 Task: Look for space in Pedro II, Brazil from 5th September, 2023 to 13th September, 2023 for 6 adults in price range Rs.15000 to Rs.20000. Place can be entire place with 3 bedrooms having 3 beds and 3 bathrooms. Property type can be house, flat, guest house. Booking option can be shelf check-in. Required host language is Spanish.
Action: Mouse moved to (421, 85)
Screenshot: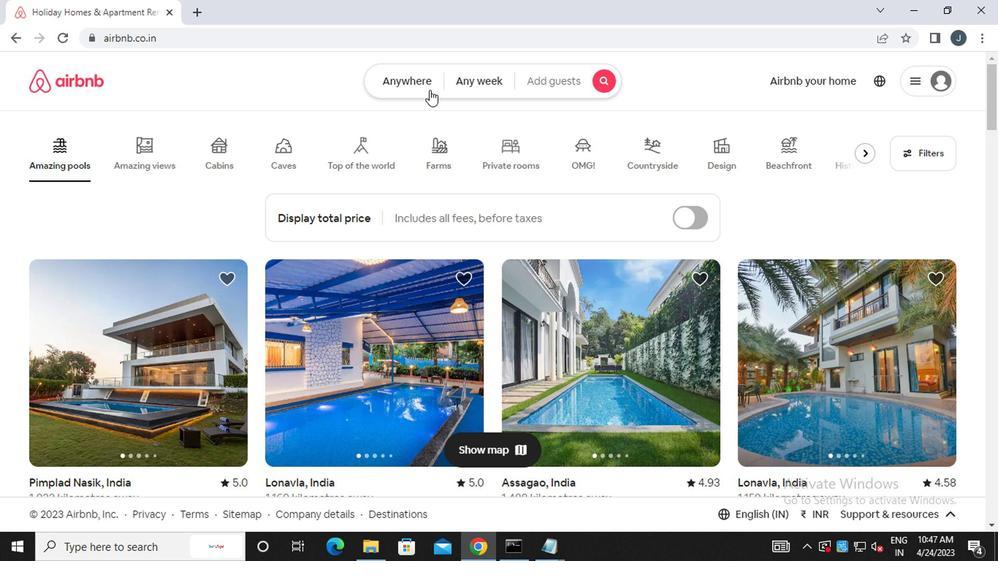 
Action: Mouse pressed left at (421, 85)
Screenshot: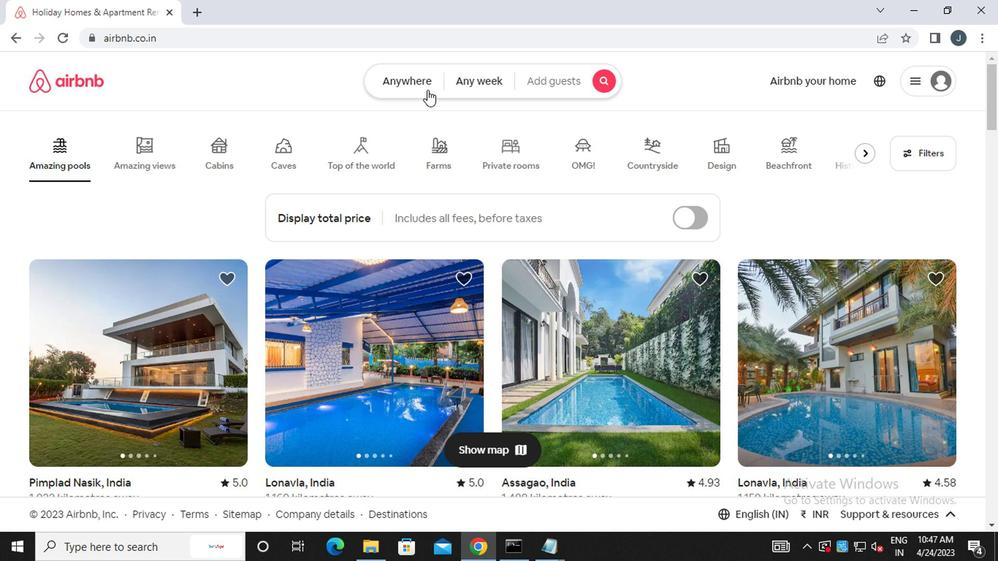
Action: Mouse moved to (297, 139)
Screenshot: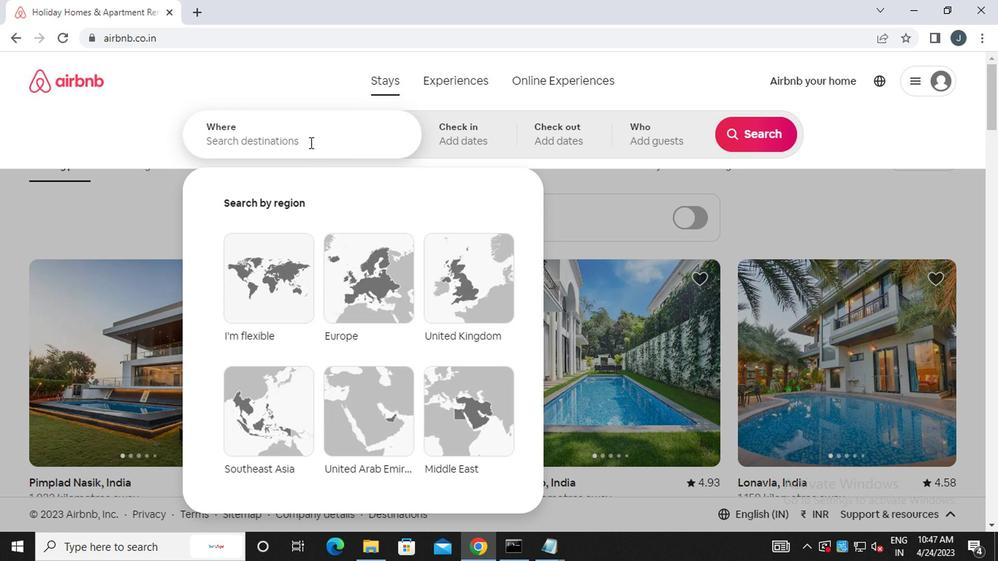 
Action: Mouse pressed left at (297, 139)
Screenshot: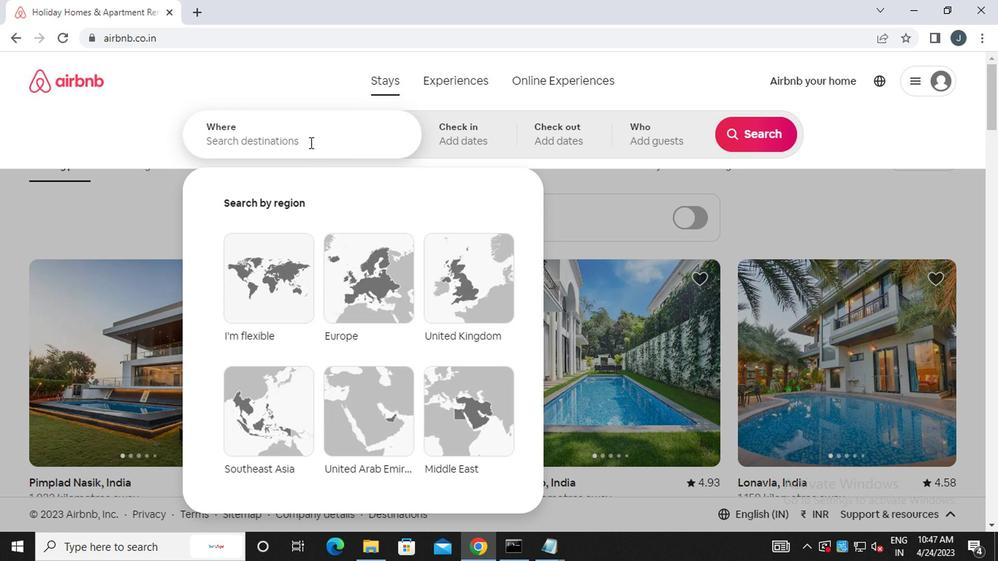 
Action: Mouse moved to (297, 139)
Screenshot: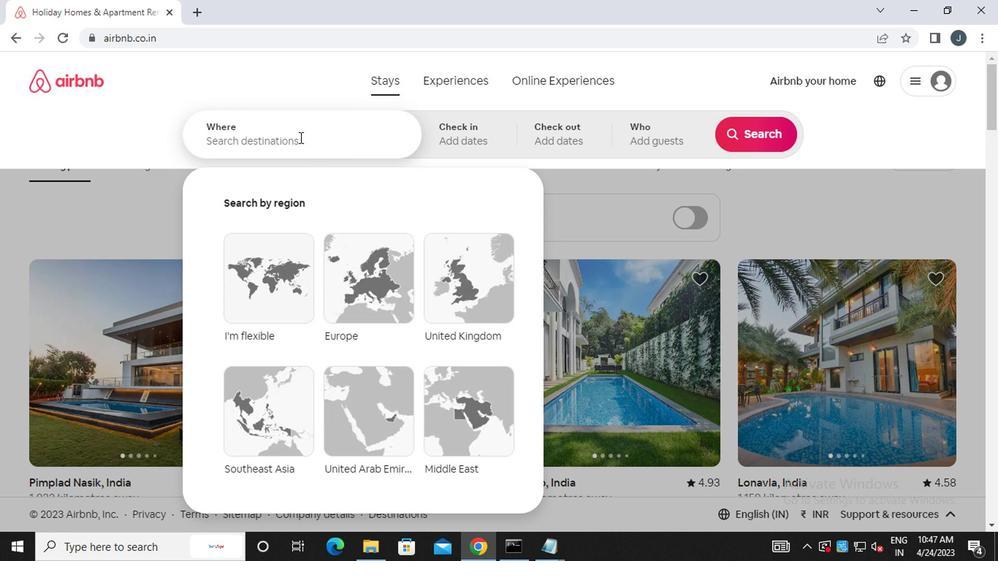 
Action: Key pressed p<Key.caps_lock>edro<Key.space>ii,<Key.space><Key.caps_lock>b<Key.caps_lock>razil
Screenshot: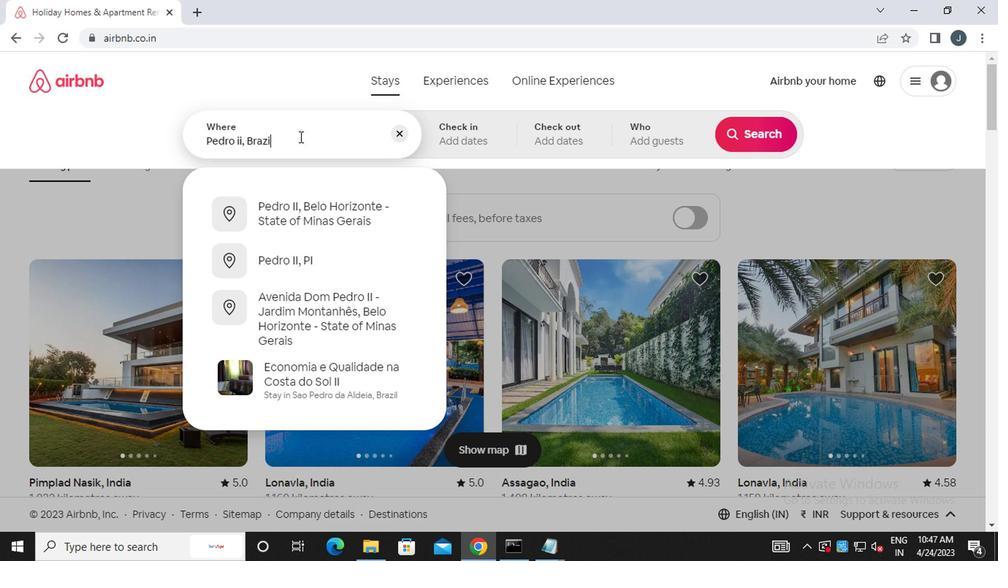 
Action: Mouse moved to (464, 139)
Screenshot: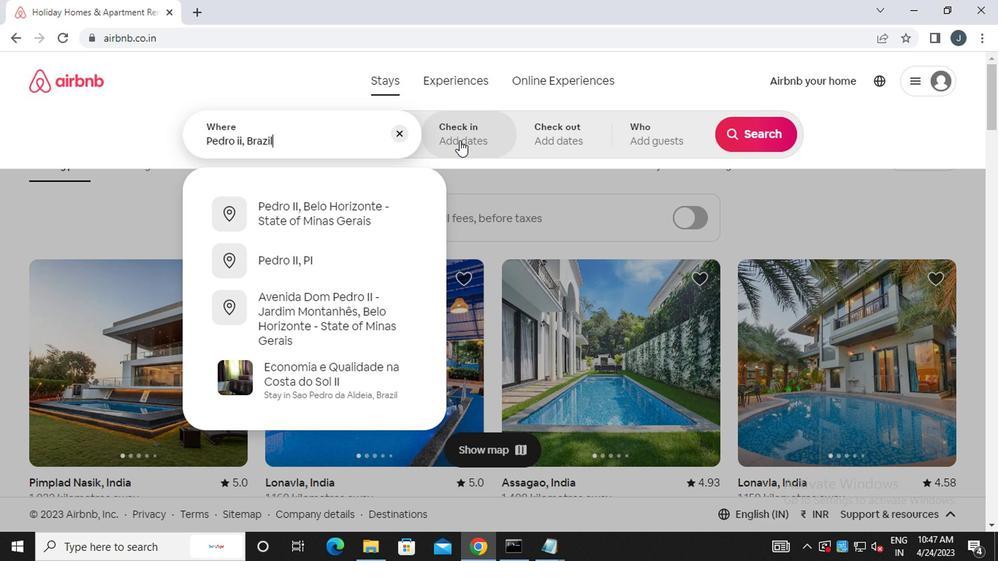 
Action: Mouse pressed left at (464, 139)
Screenshot: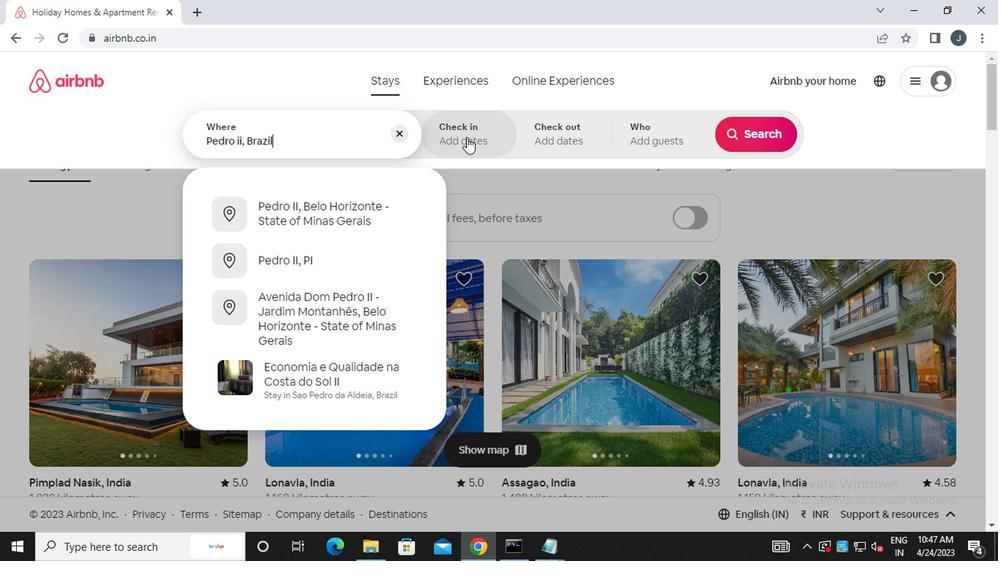 
Action: Mouse moved to (752, 250)
Screenshot: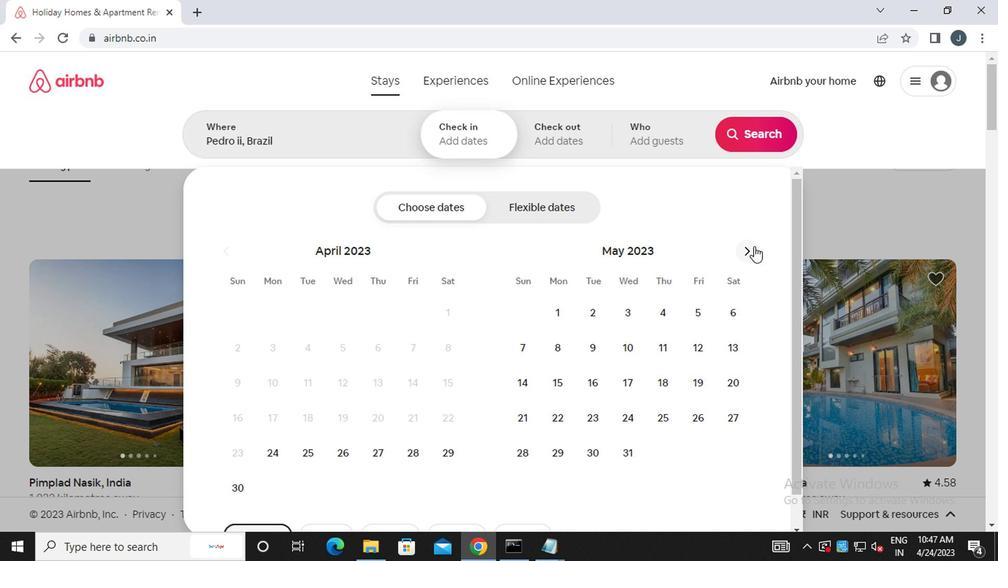 
Action: Mouse pressed left at (752, 250)
Screenshot: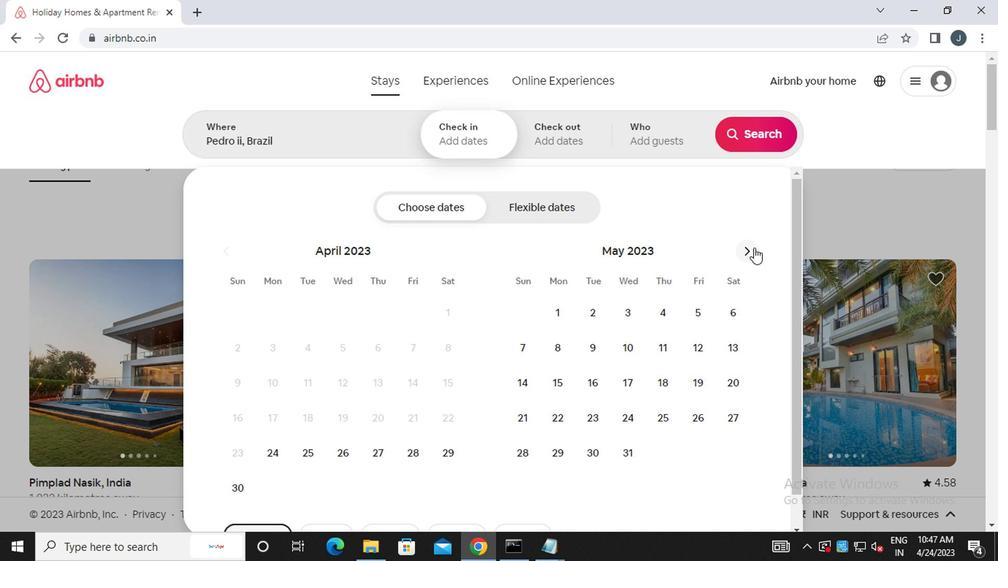 
Action: Mouse pressed left at (752, 250)
Screenshot: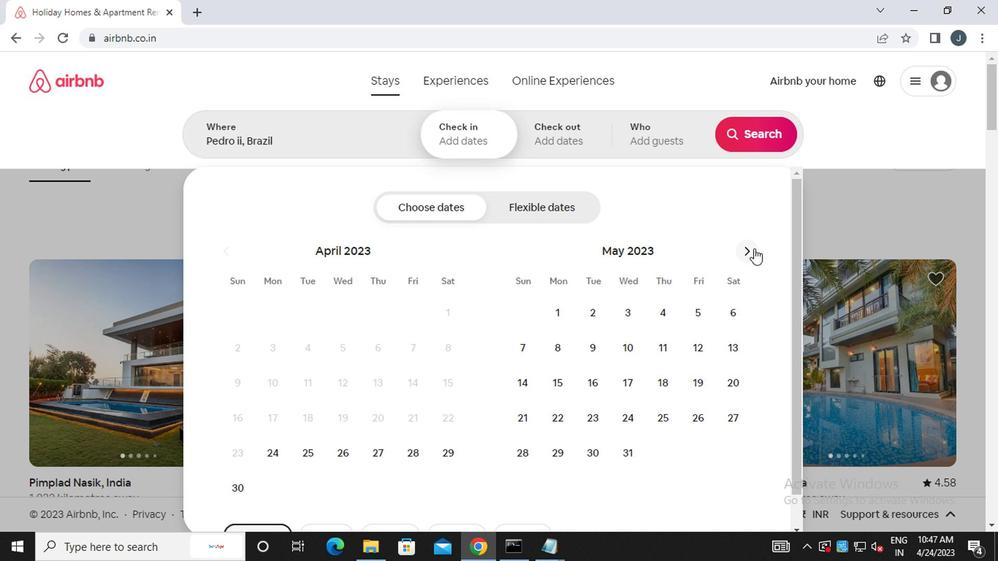 
Action: Mouse pressed left at (752, 250)
Screenshot: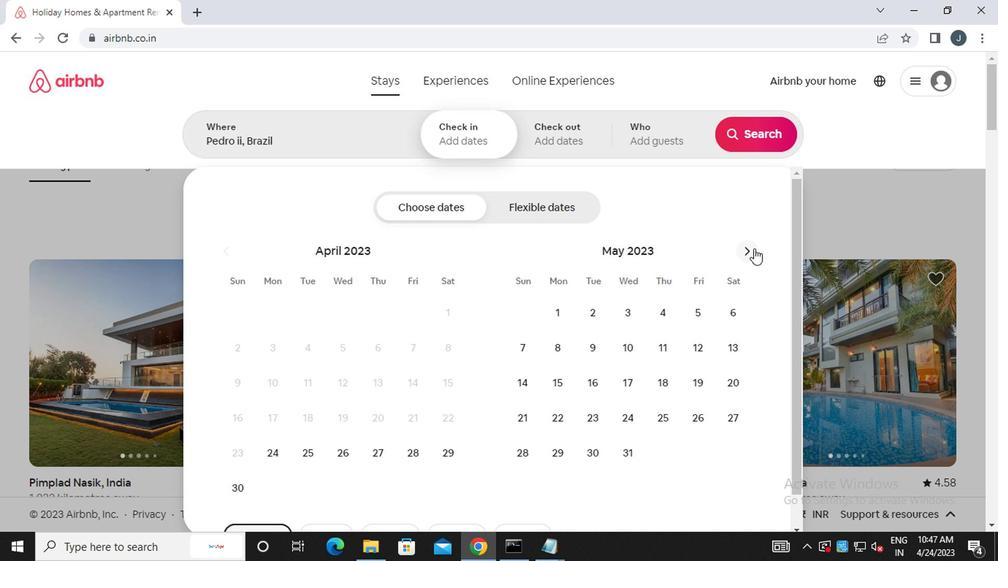 
Action: Mouse pressed left at (752, 250)
Screenshot: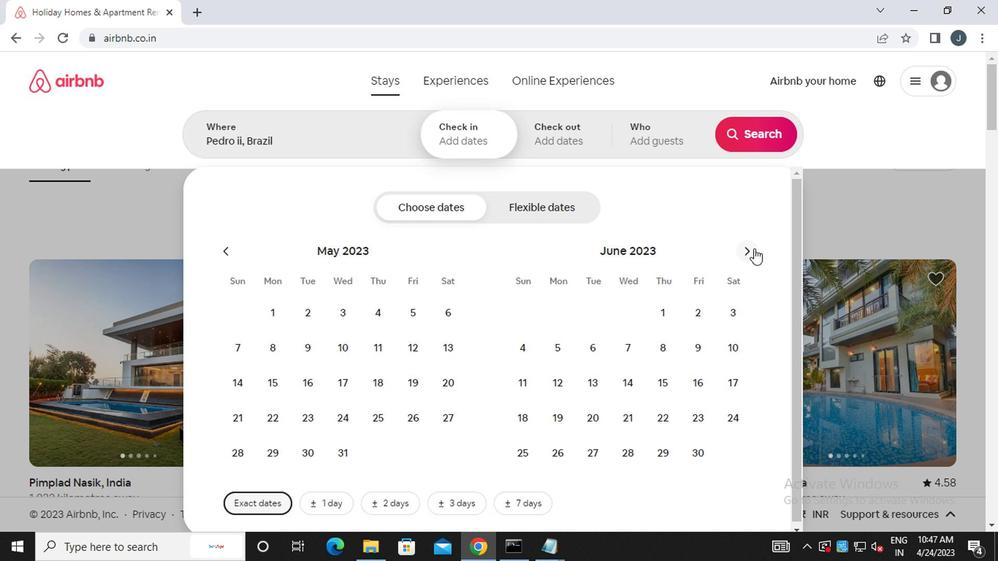 
Action: Mouse pressed left at (752, 250)
Screenshot: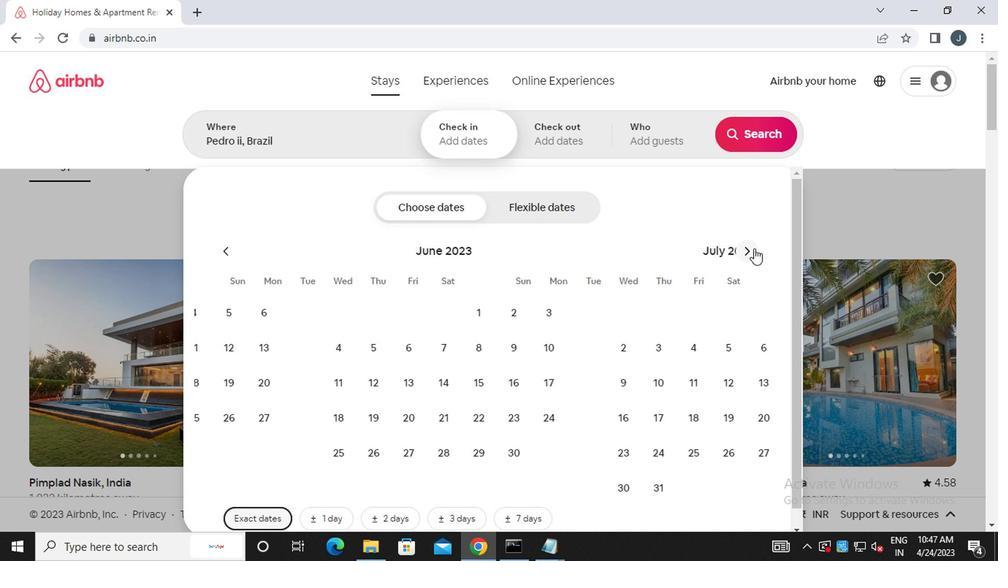 
Action: Mouse pressed left at (752, 250)
Screenshot: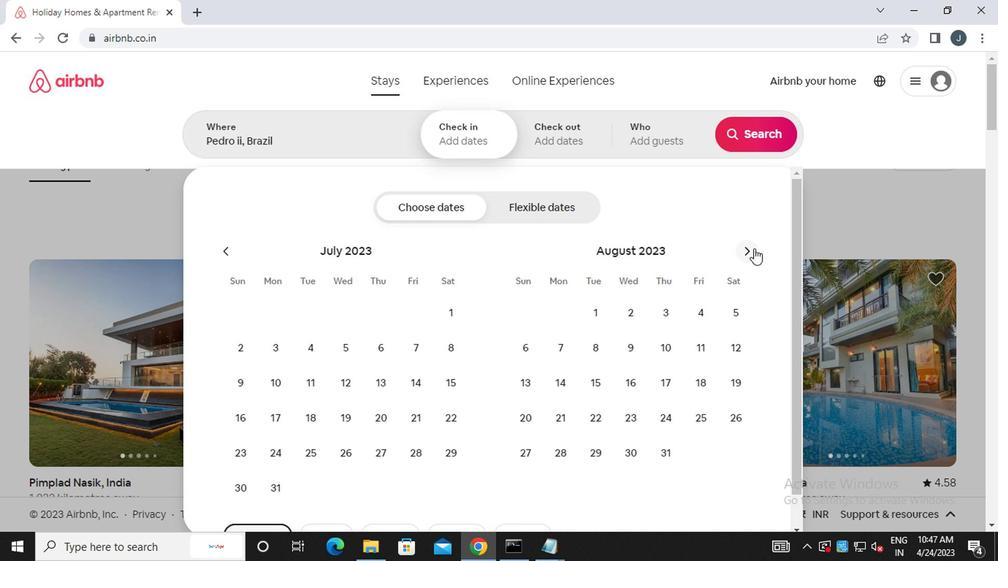 
Action: Mouse moved to (583, 351)
Screenshot: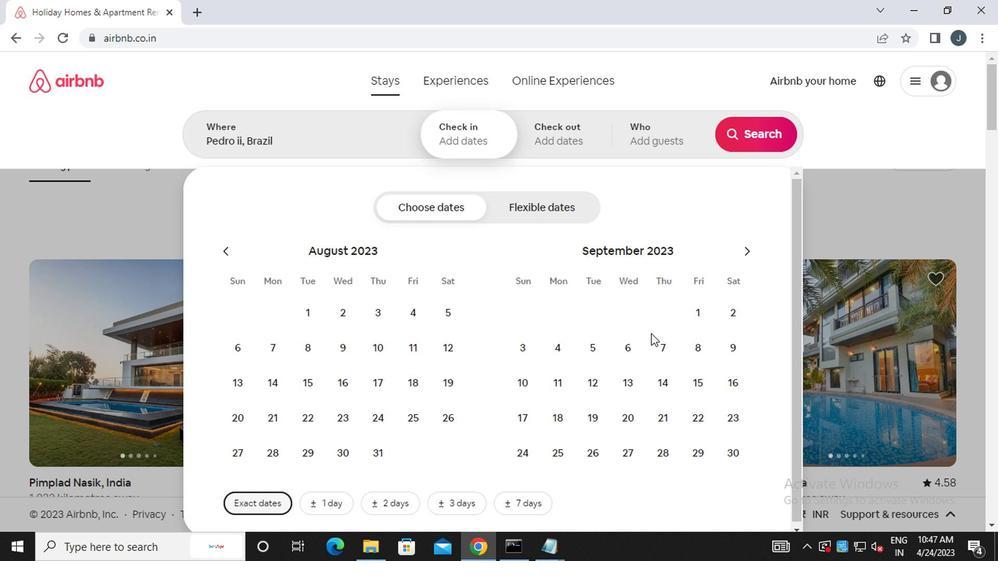 
Action: Mouse pressed left at (583, 351)
Screenshot: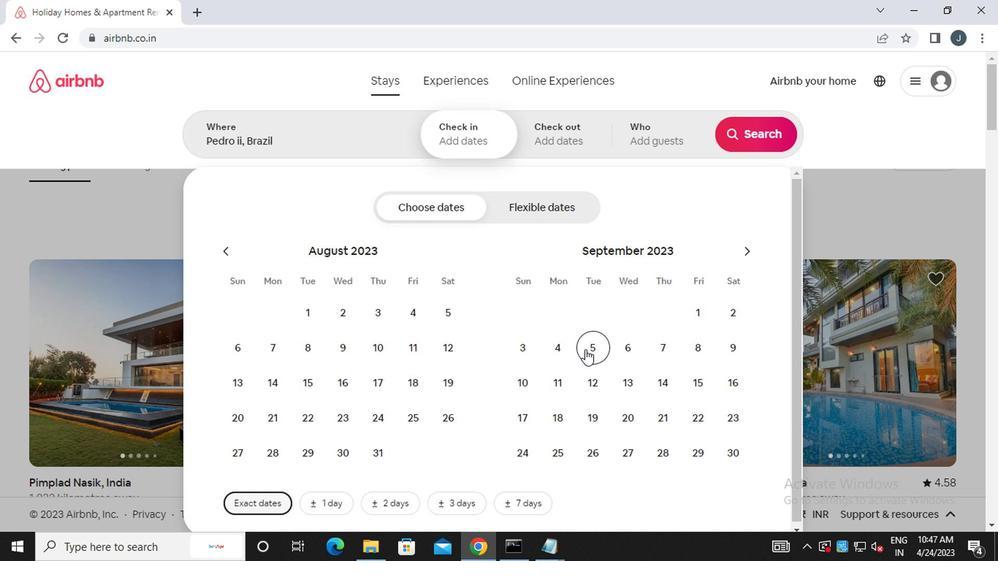 
Action: Mouse moved to (624, 376)
Screenshot: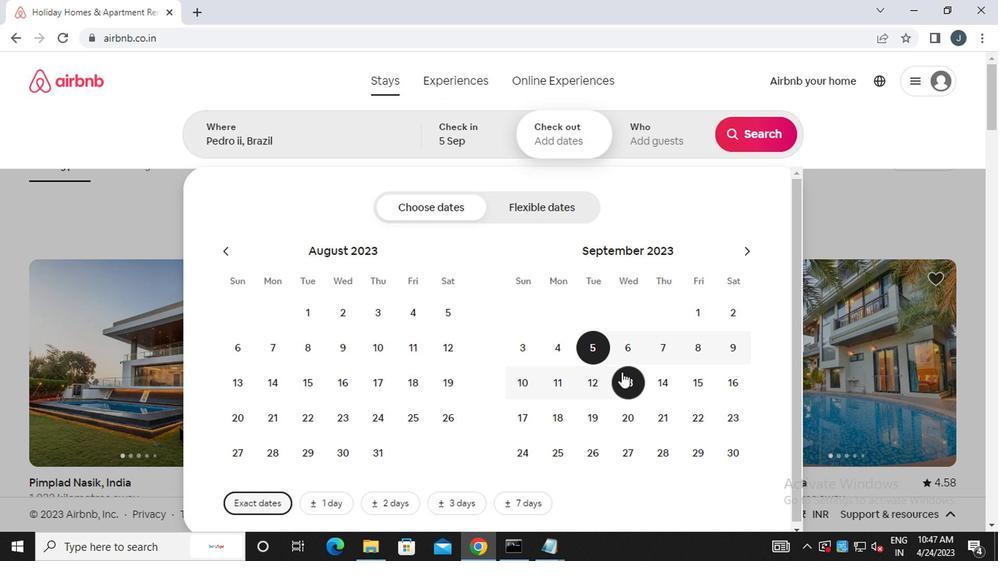 
Action: Mouse pressed left at (624, 376)
Screenshot: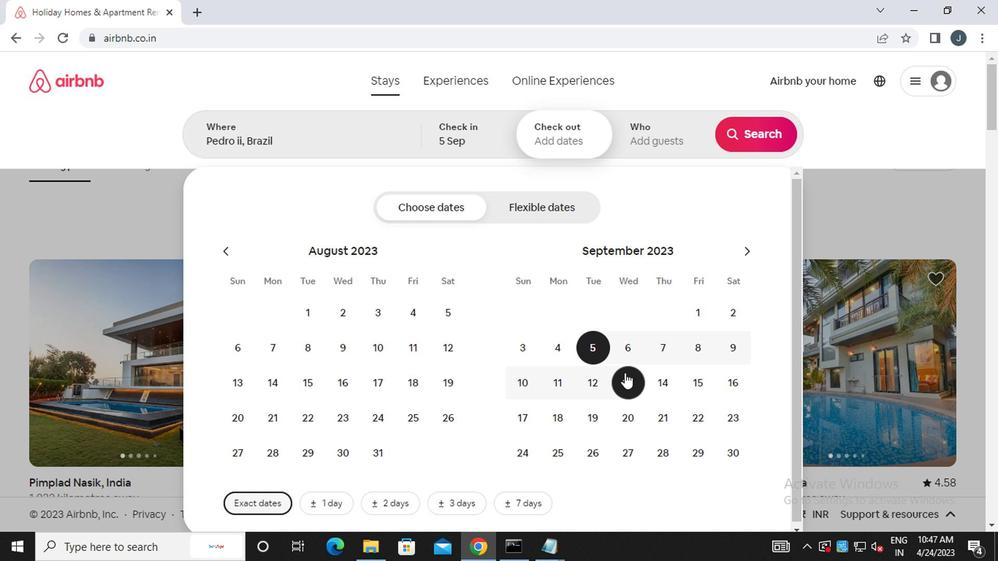 
Action: Mouse moved to (666, 138)
Screenshot: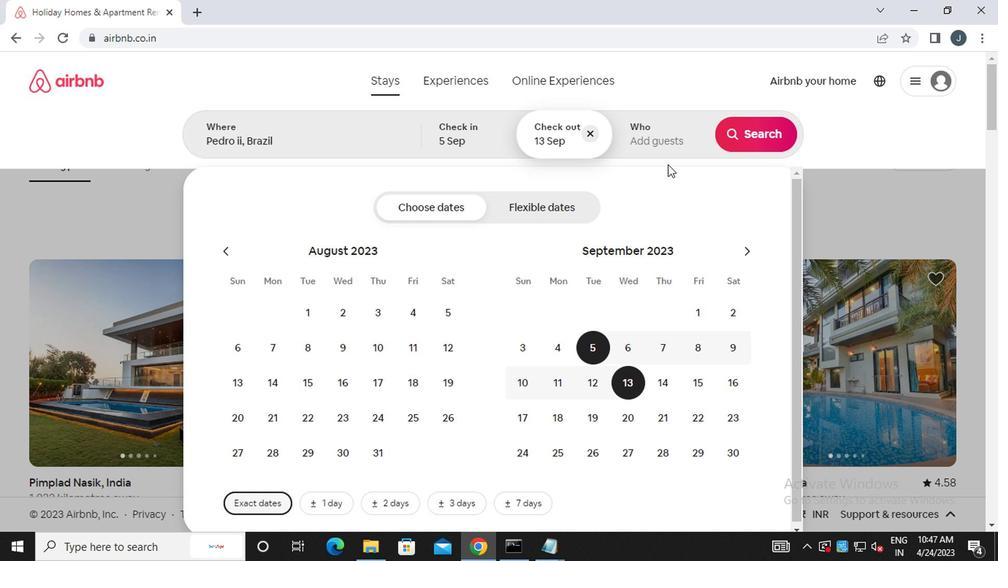 
Action: Mouse pressed left at (666, 138)
Screenshot: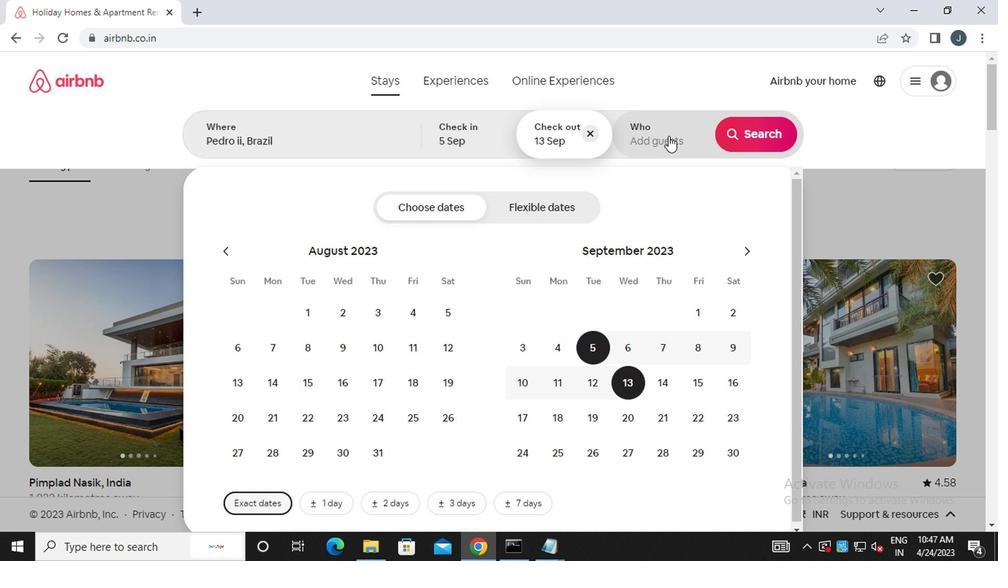 
Action: Mouse moved to (762, 215)
Screenshot: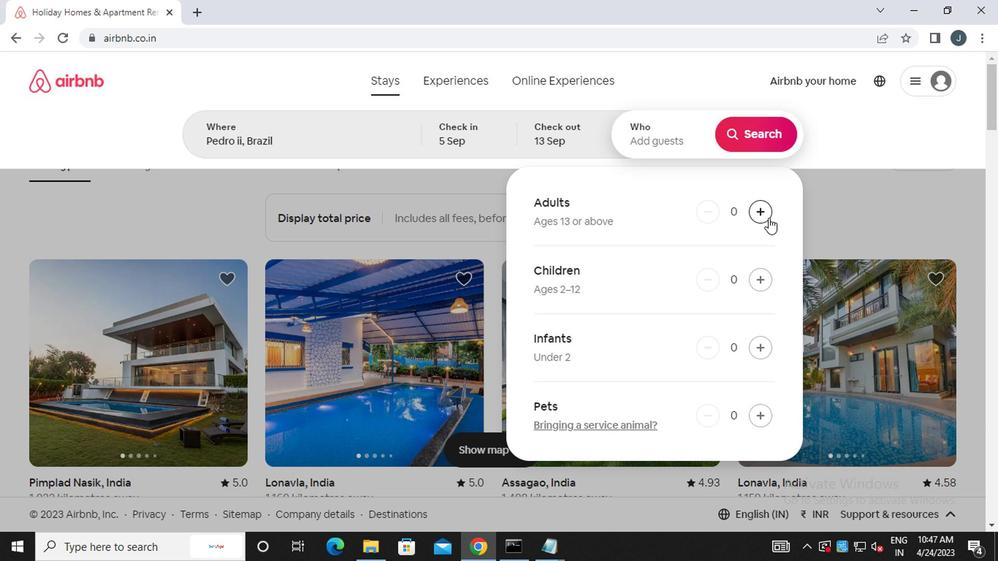 
Action: Mouse pressed left at (762, 215)
Screenshot: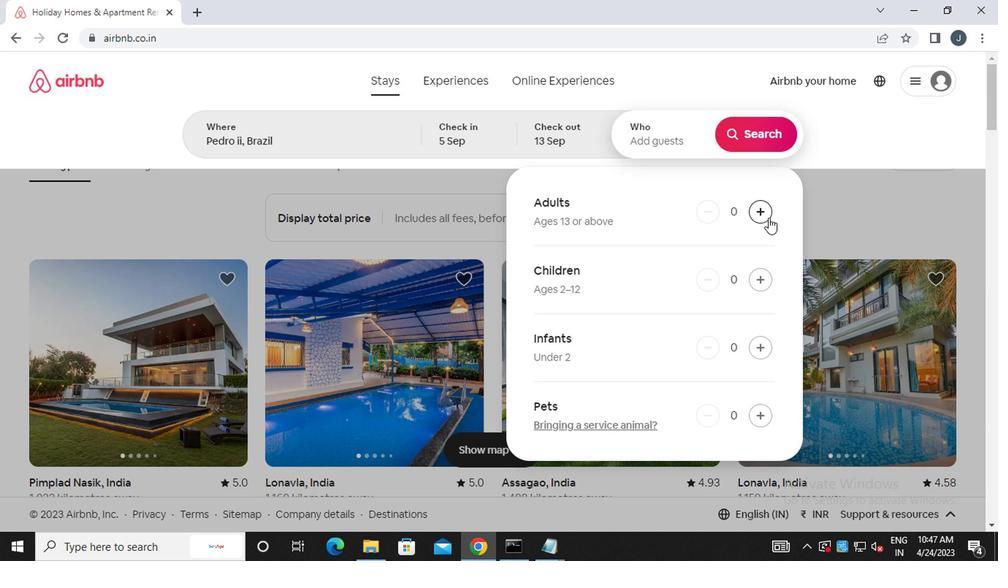 
Action: Mouse moved to (763, 215)
Screenshot: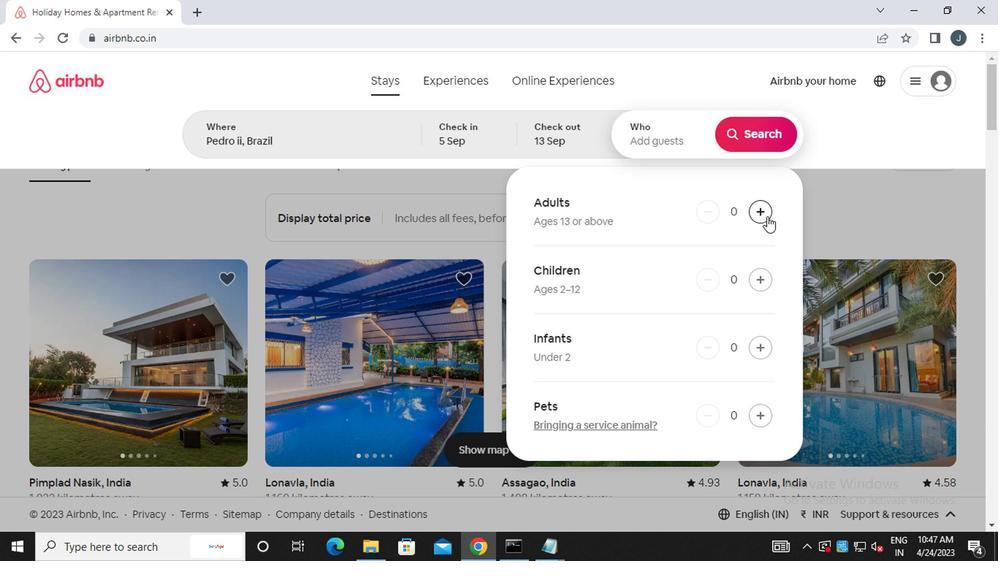 
Action: Mouse pressed left at (763, 215)
Screenshot: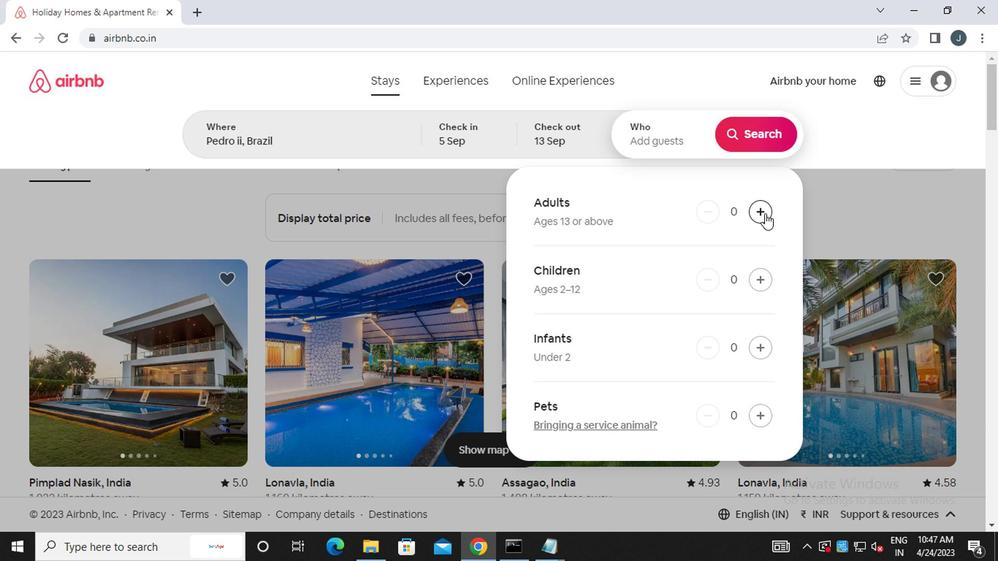 
Action: Mouse pressed left at (763, 215)
Screenshot: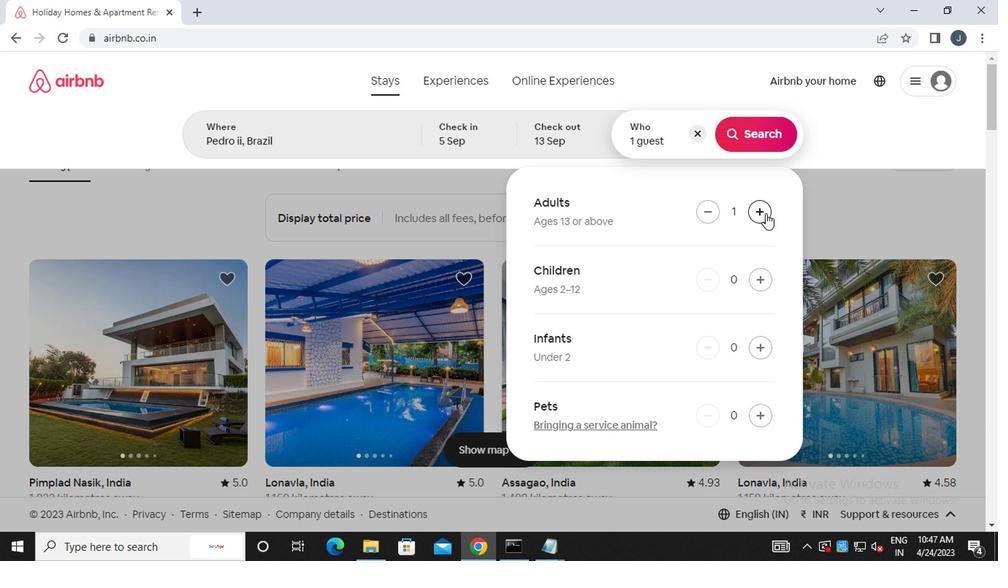 
Action: Mouse moved to (763, 215)
Screenshot: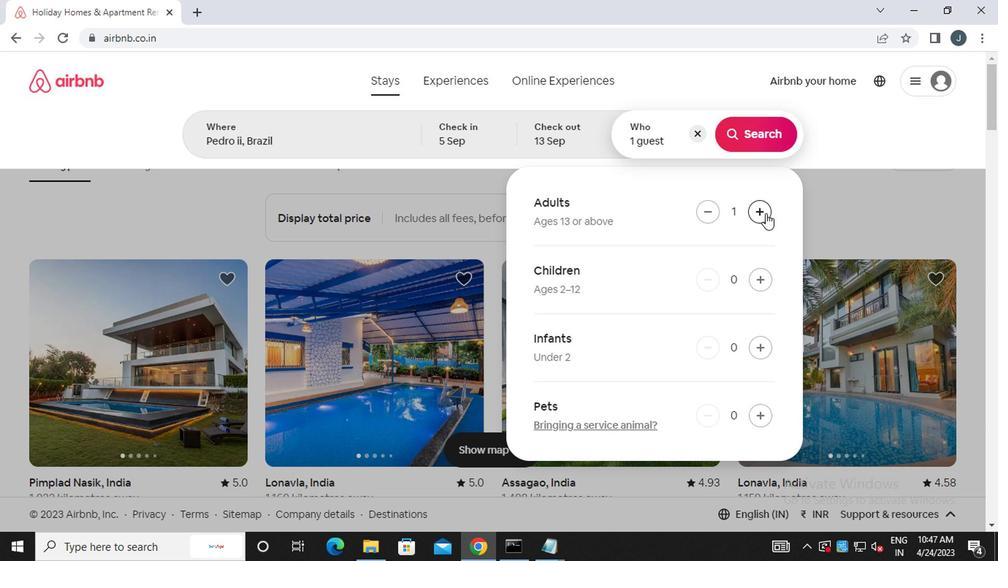 
Action: Mouse pressed left at (763, 215)
Screenshot: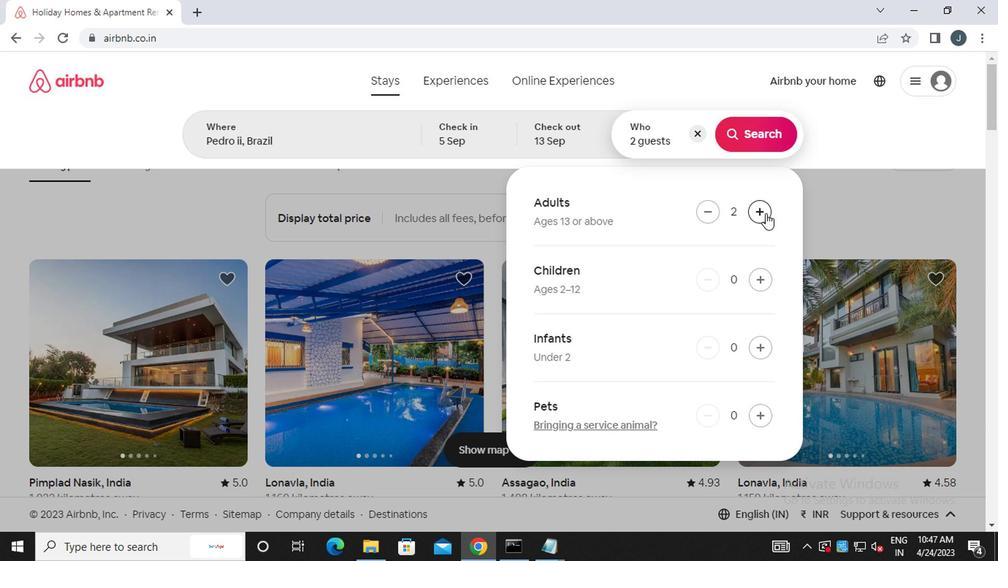 
Action: Mouse pressed left at (763, 215)
Screenshot: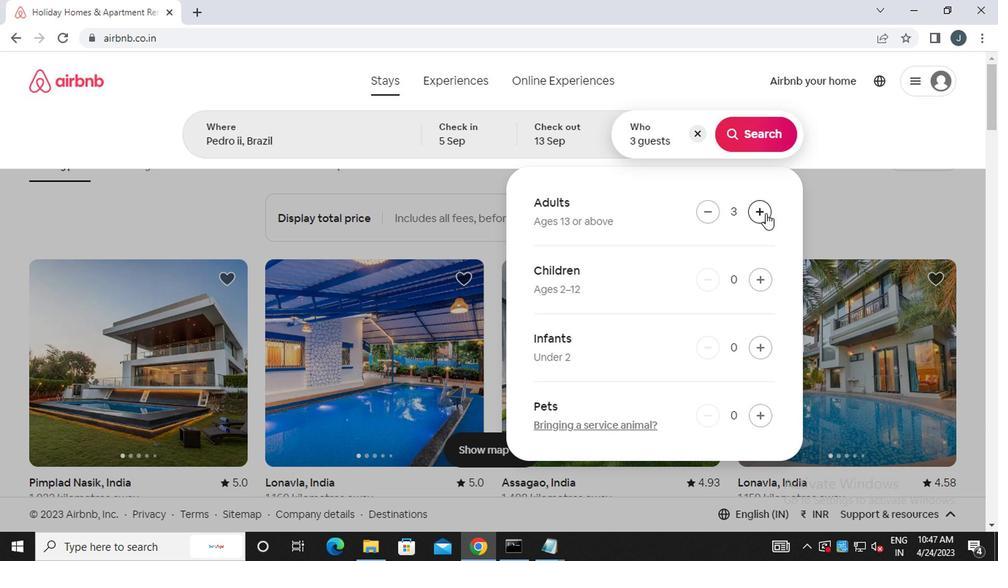 
Action: Mouse pressed left at (763, 215)
Screenshot: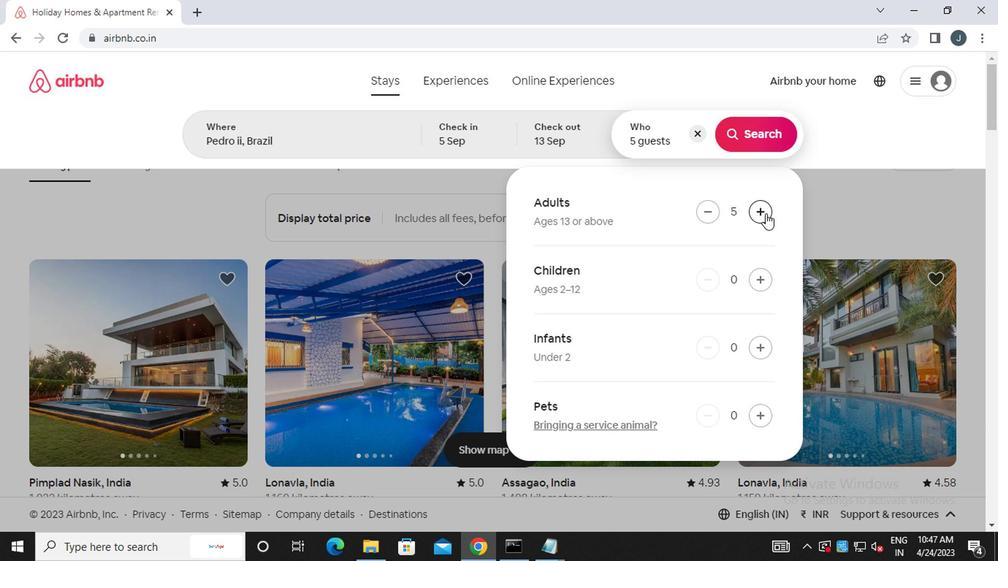 
Action: Mouse moved to (764, 136)
Screenshot: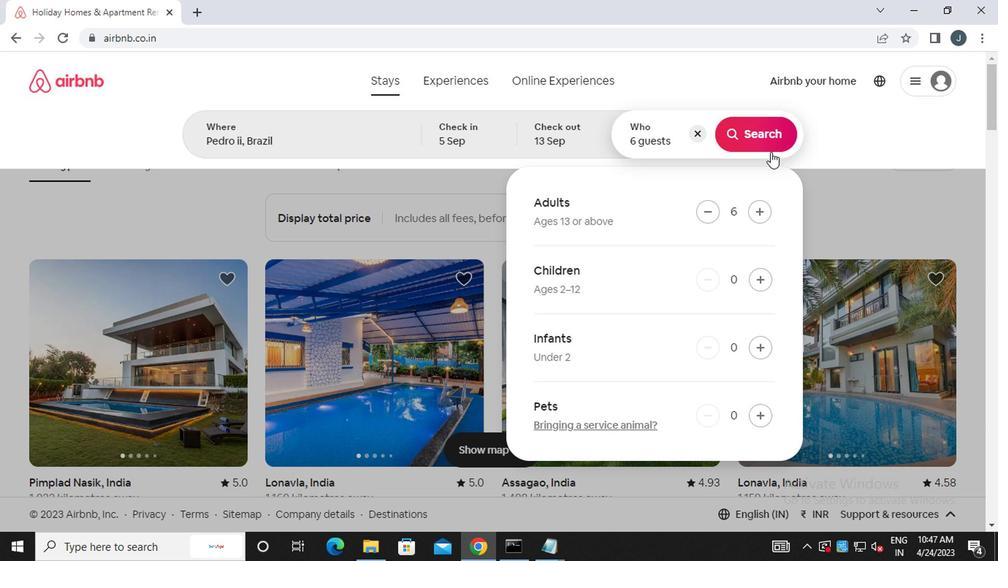 
Action: Mouse pressed left at (764, 136)
Screenshot: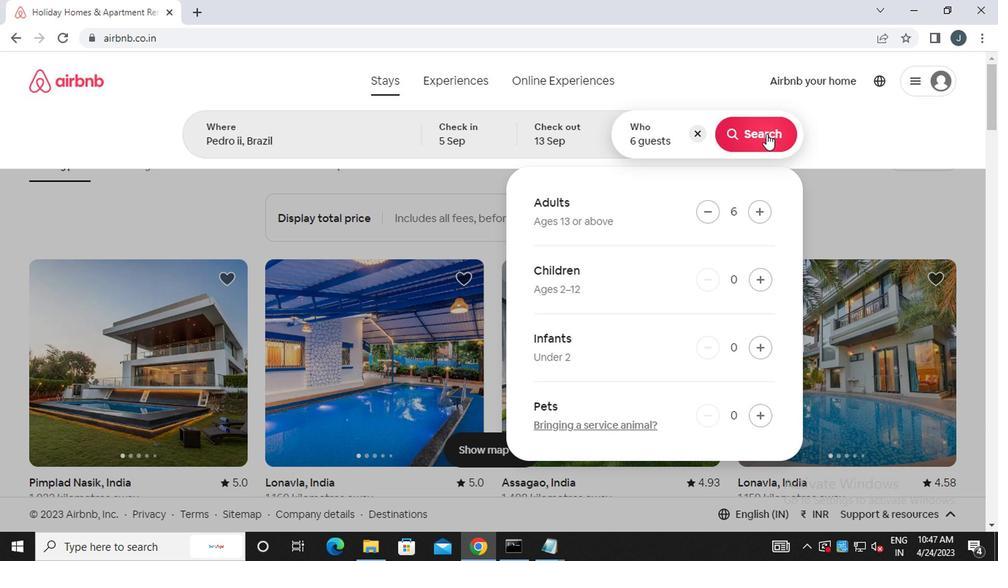 
Action: Mouse moved to (948, 133)
Screenshot: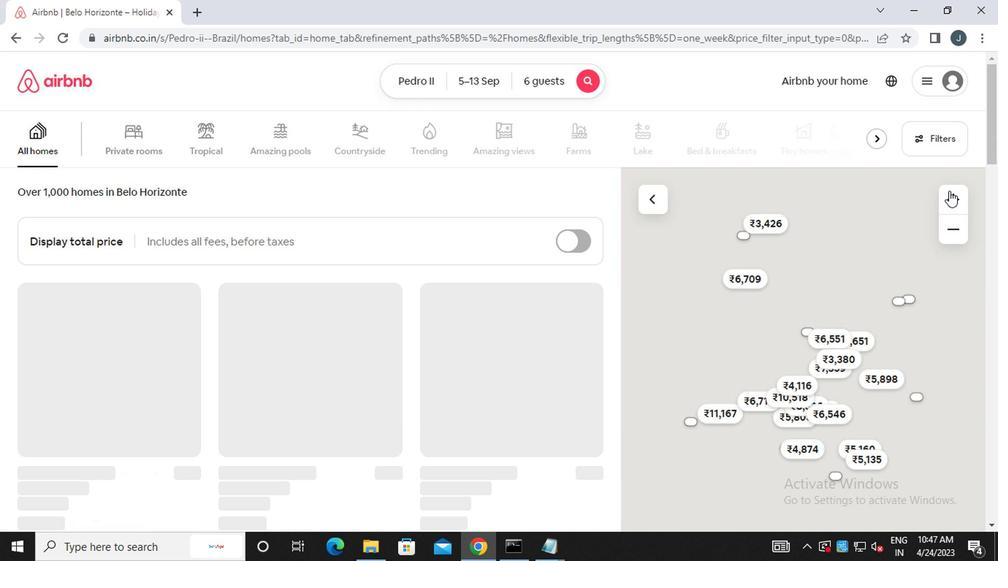 
Action: Mouse pressed left at (948, 133)
Screenshot: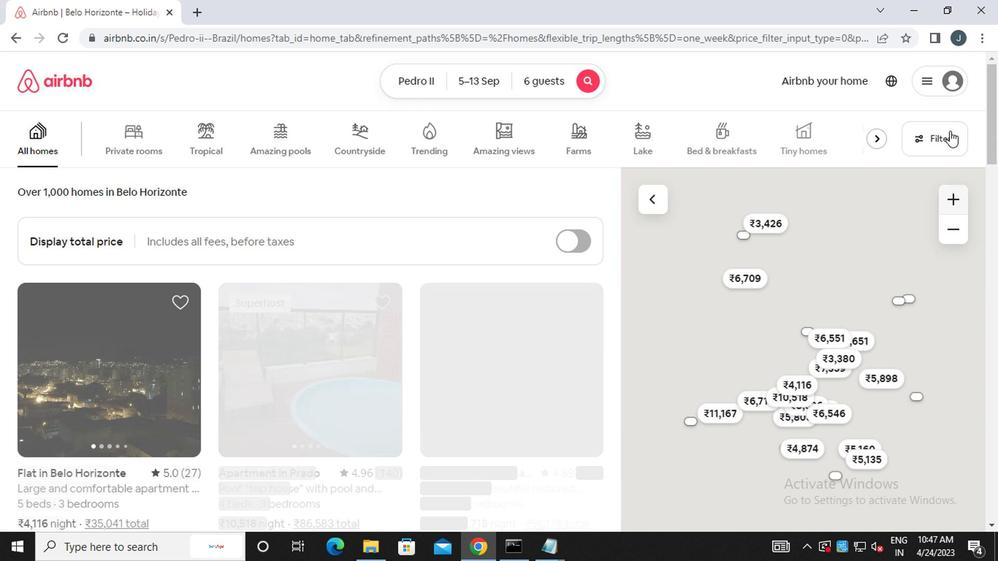 
Action: Mouse moved to (318, 328)
Screenshot: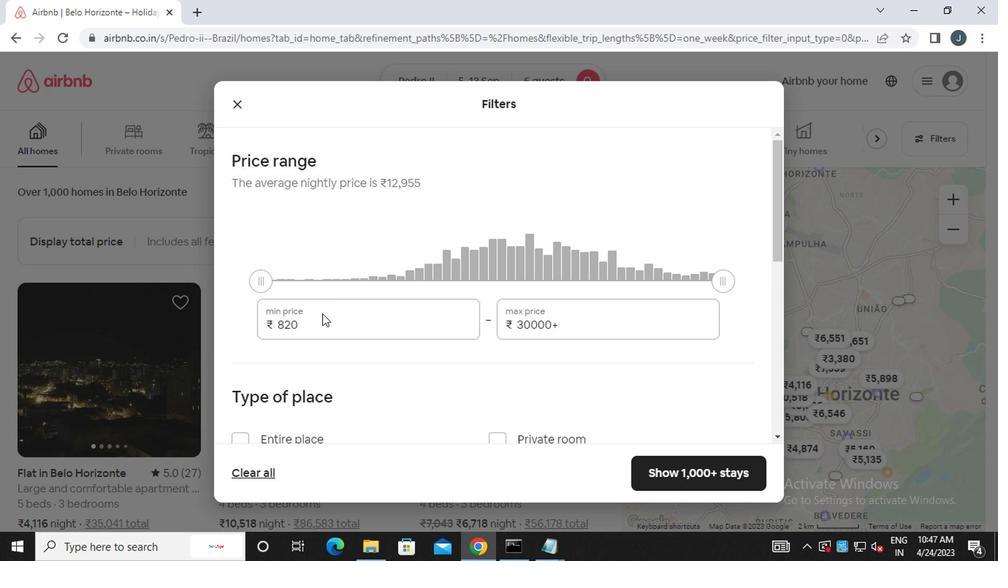 
Action: Mouse pressed left at (318, 328)
Screenshot: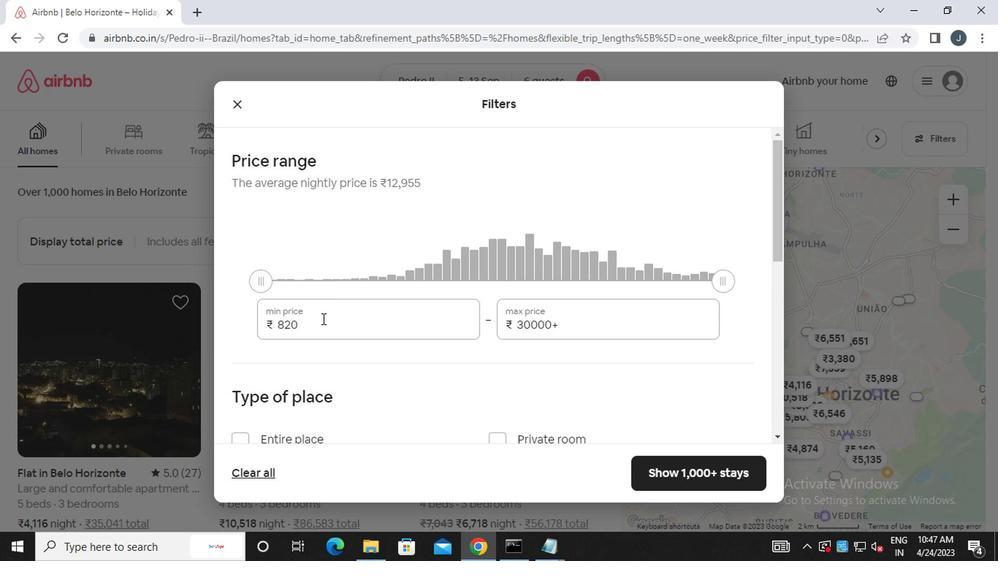 
Action: Mouse moved to (314, 323)
Screenshot: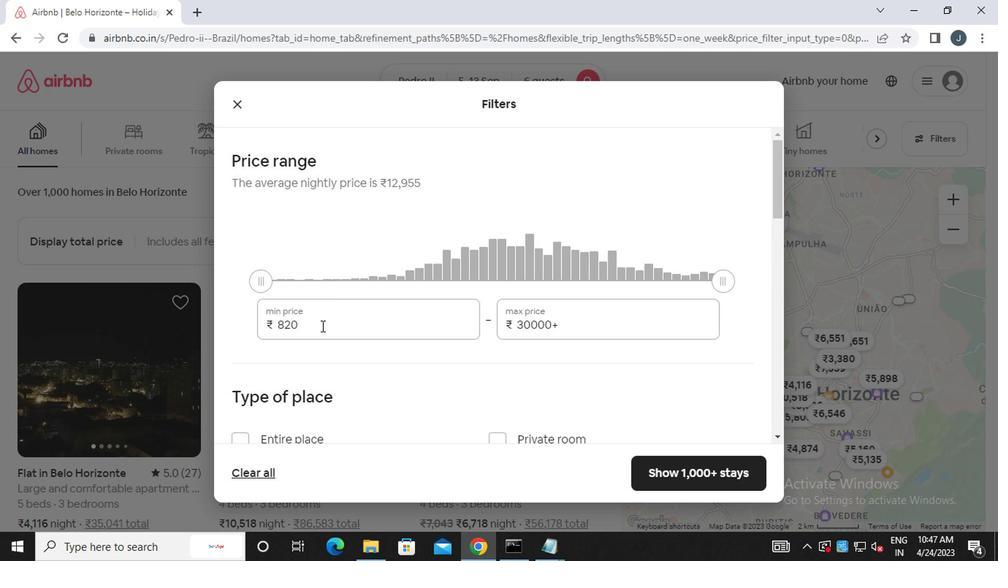 
Action: Key pressed <Key.backspace><Key.backspace><Key.backspace><<97>><<101>><<96>><<96>><<96>>
Screenshot: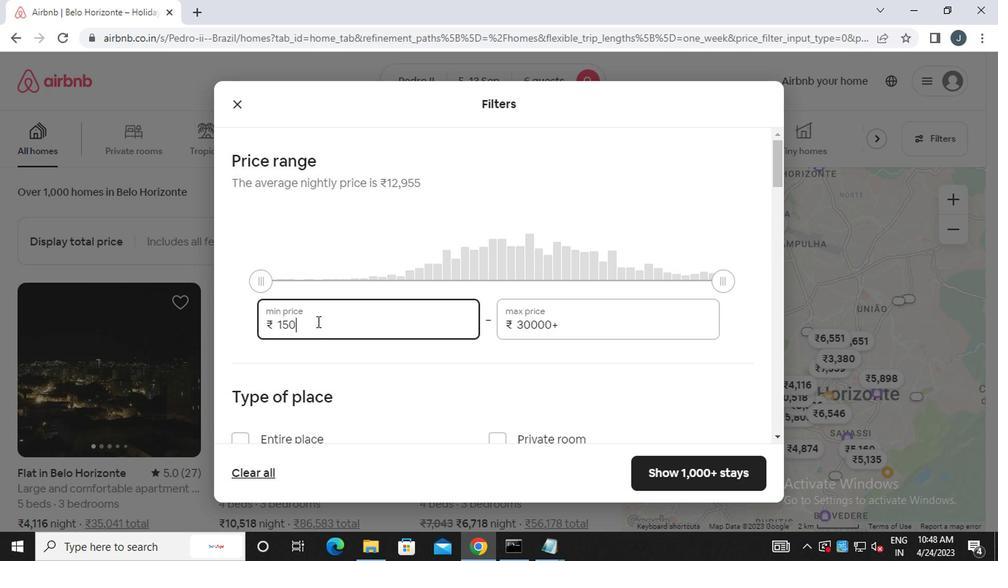 
Action: Mouse moved to (576, 328)
Screenshot: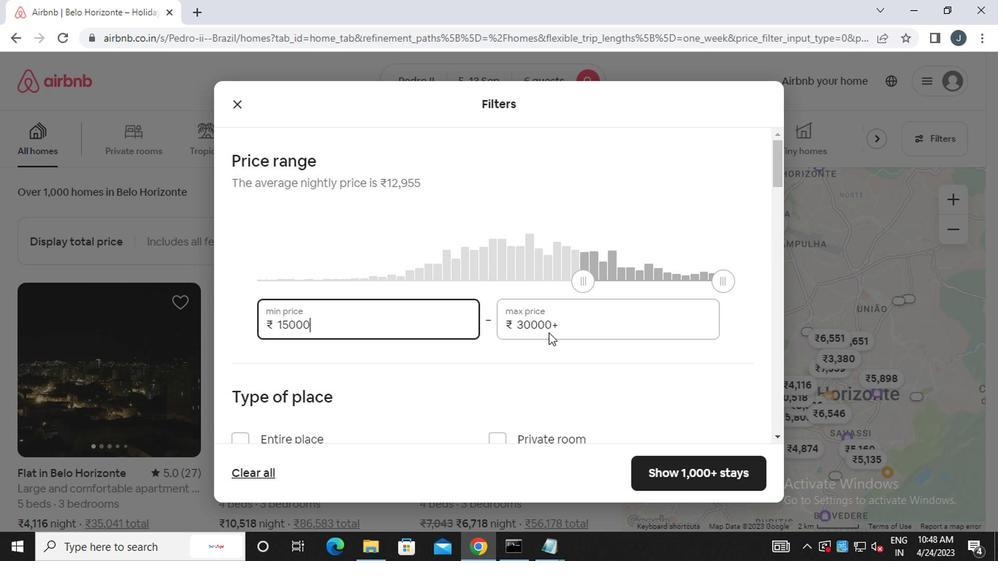 
Action: Mouse pressed left at (576, 328)
Screenshot: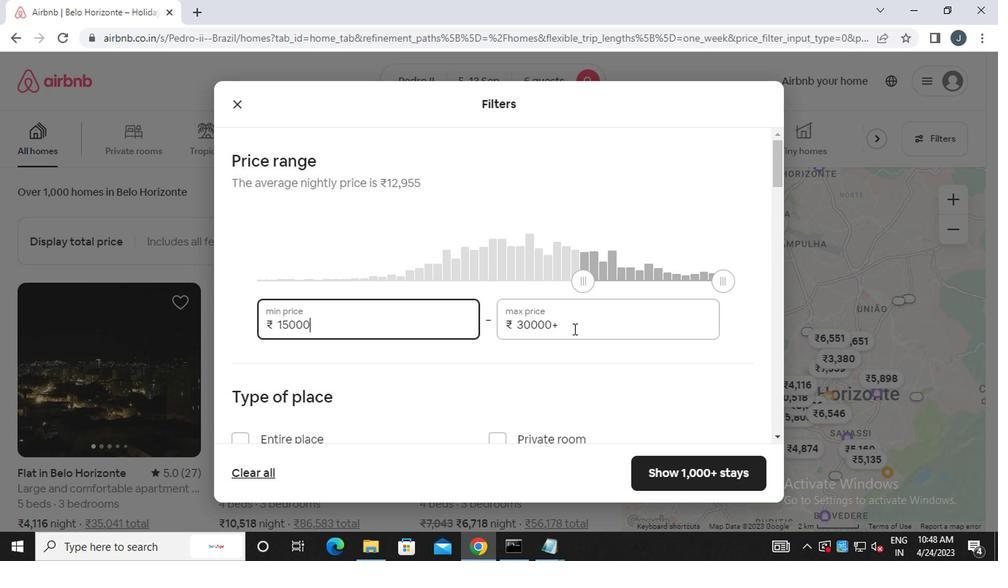 
Action: Mouse moved to (572, 328)
Screenshot: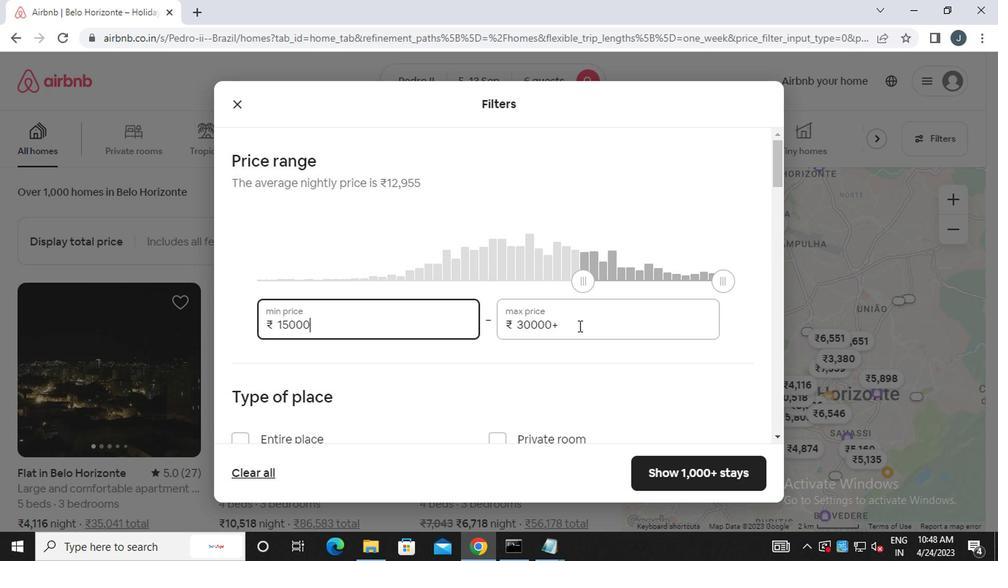 
Action: Key pressed <Key.backspace><Key.backspace><Key.backspace><Key.backspace><Key.backspace><Key.backspace><Key.backspace><Key.backspace><Key.backspace><Key.backspace><Key.backspace><Key.backspace><<98>><<96>><<96>><<96>><<96>>
Screenshot: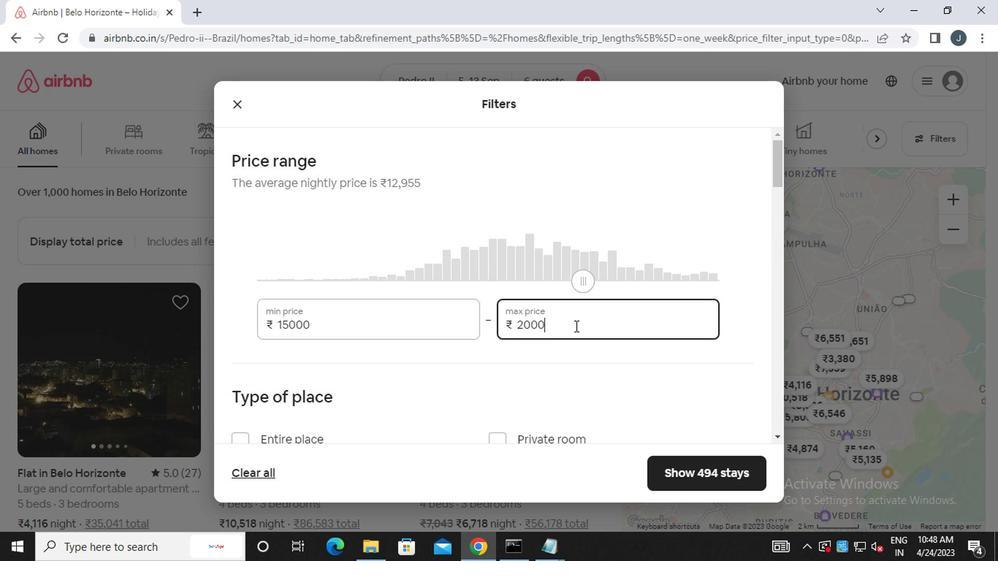 
Action: Mouse moved to (572, 338)
Screenshot: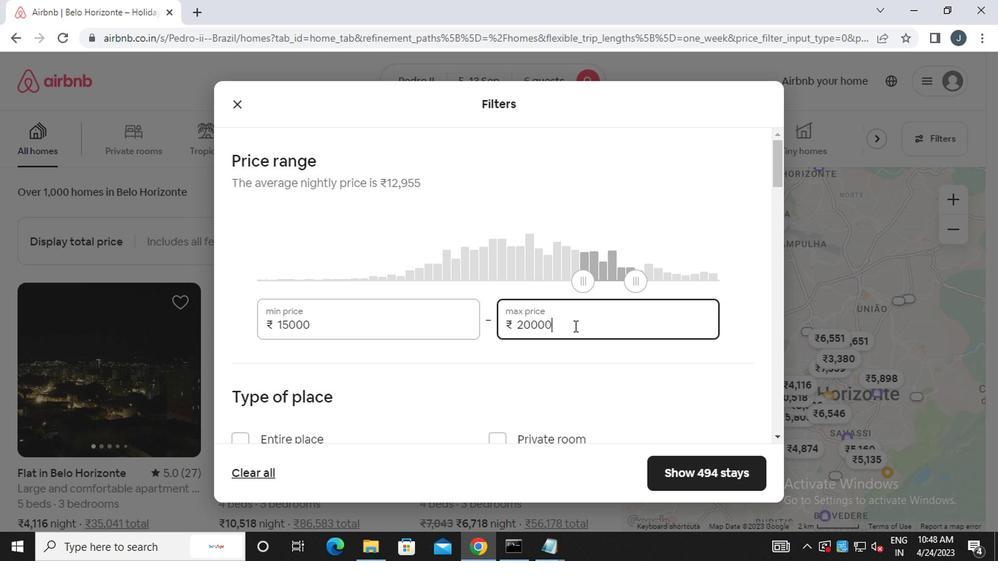 
Action: Mouse scrolled (572, 337) with delta (0, 0)
Screenshot: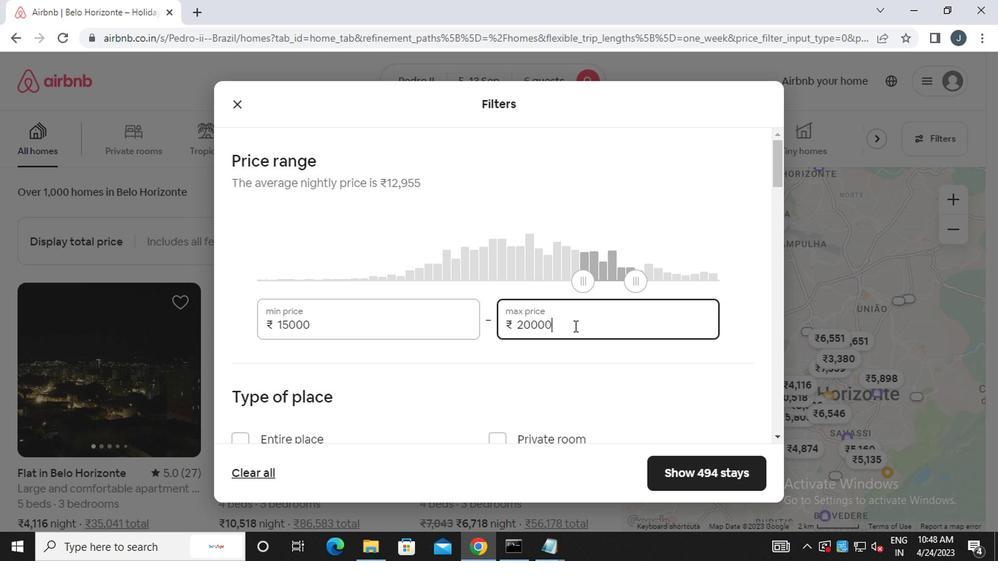 
Action: Mouse moved to (572, 339)
Screenshot: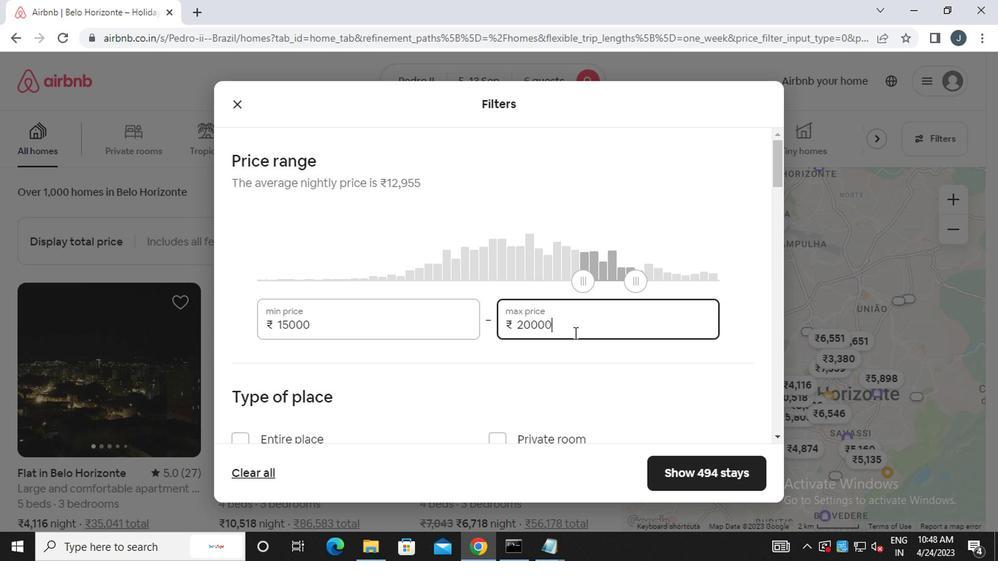 
Action: Mouse scrolled (572, 338) with delta (0, -1)
Screenshot: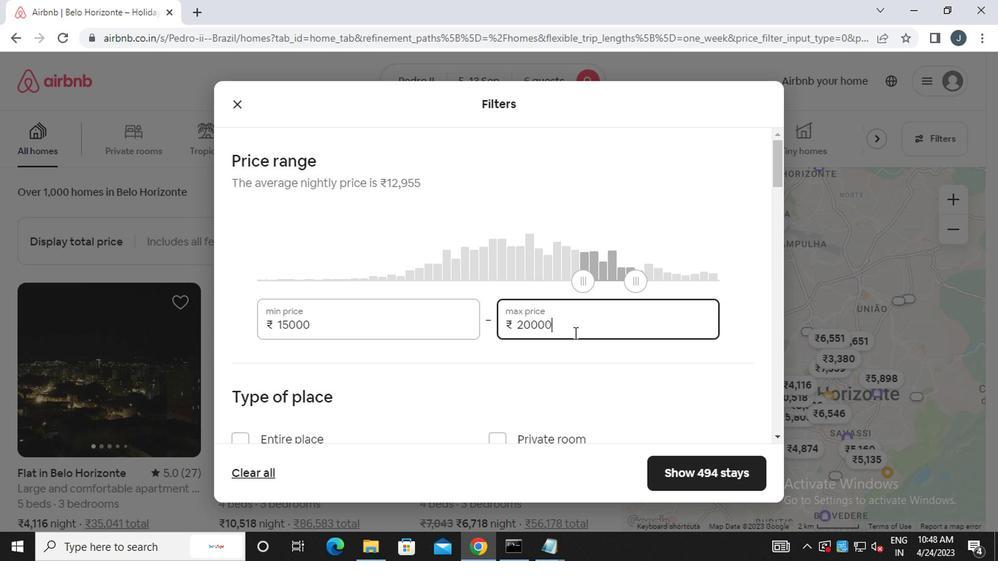 
Action: Mouse moved to (570, 340)
Screenshot: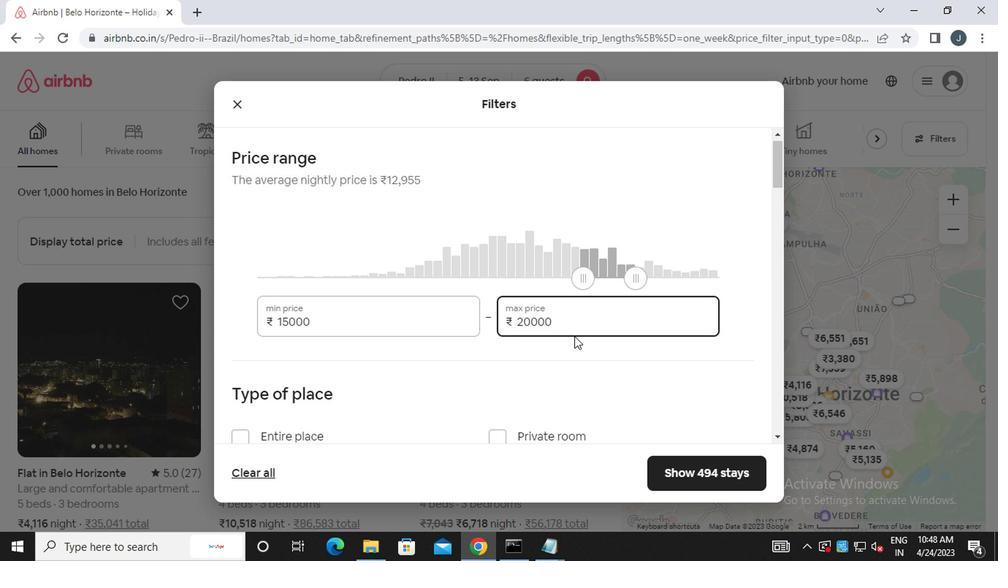 
Action: Mouse scrolled (570, 339) with delta (0, 0)
Screenshot: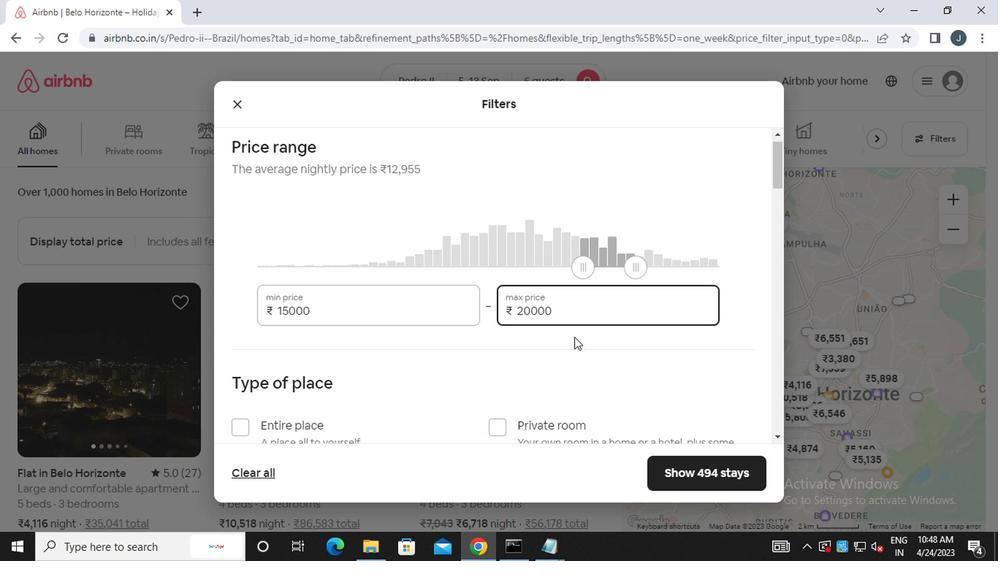 
Action: Mouse moved to (257, 229)
Screenshot: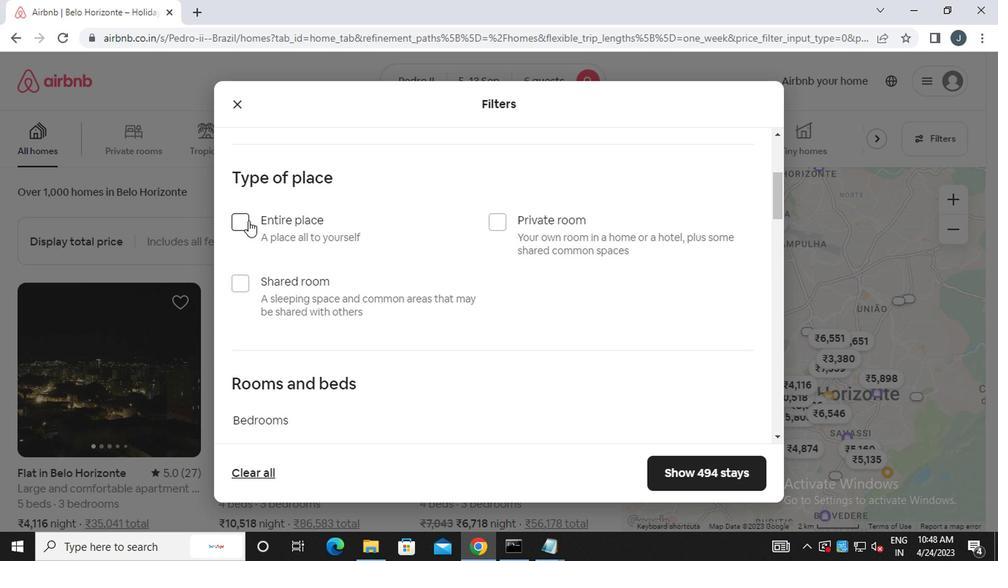 
Action: Mouse pressed left at (257, 229)
Screenshot: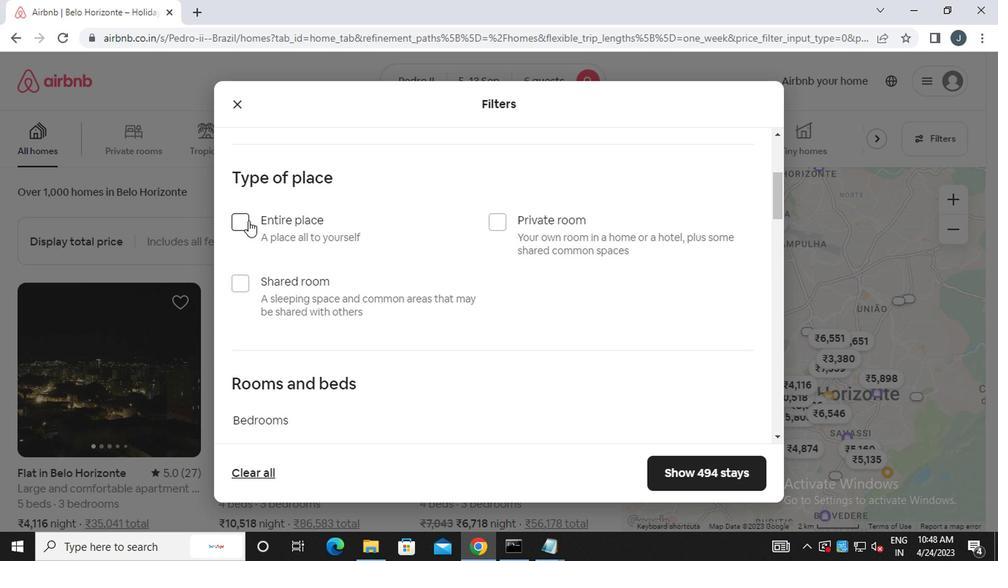 
Action: Mouse moved to (382, 299)
Screenshot: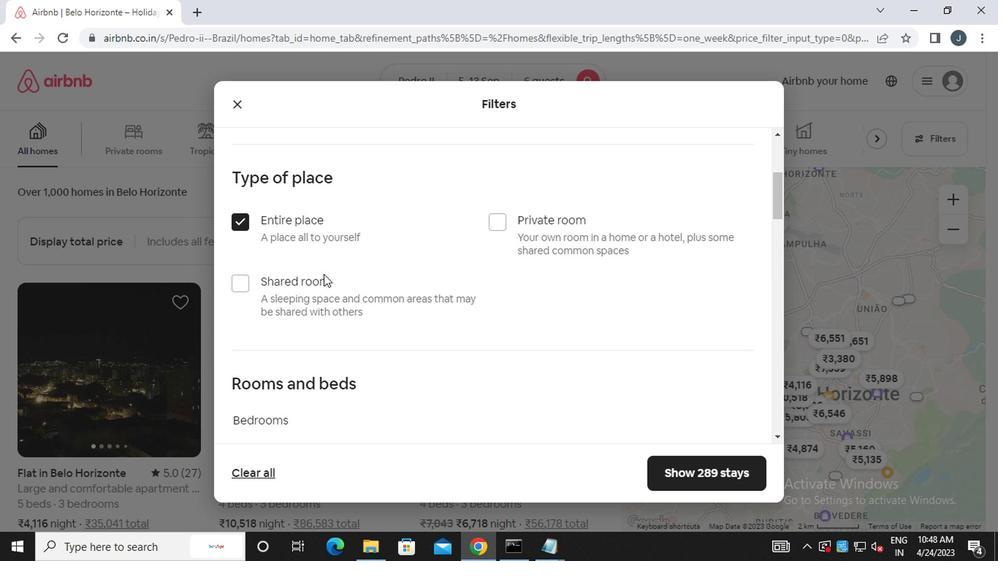 
Action: Mouse scrolled (382, 298) with delta (0, -1)
Screenshot: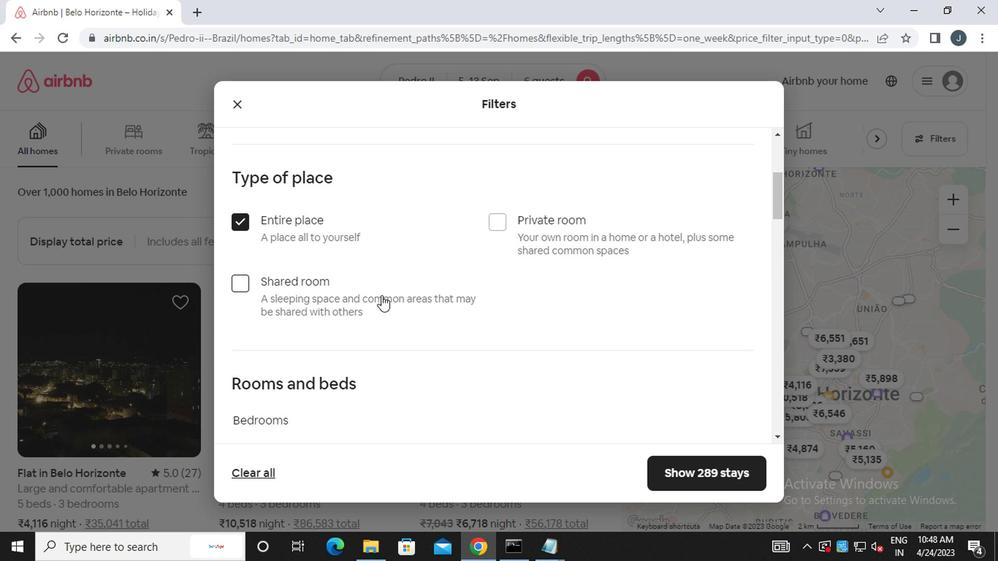
Action: Mouse moved to (344, 321)
Screenshot: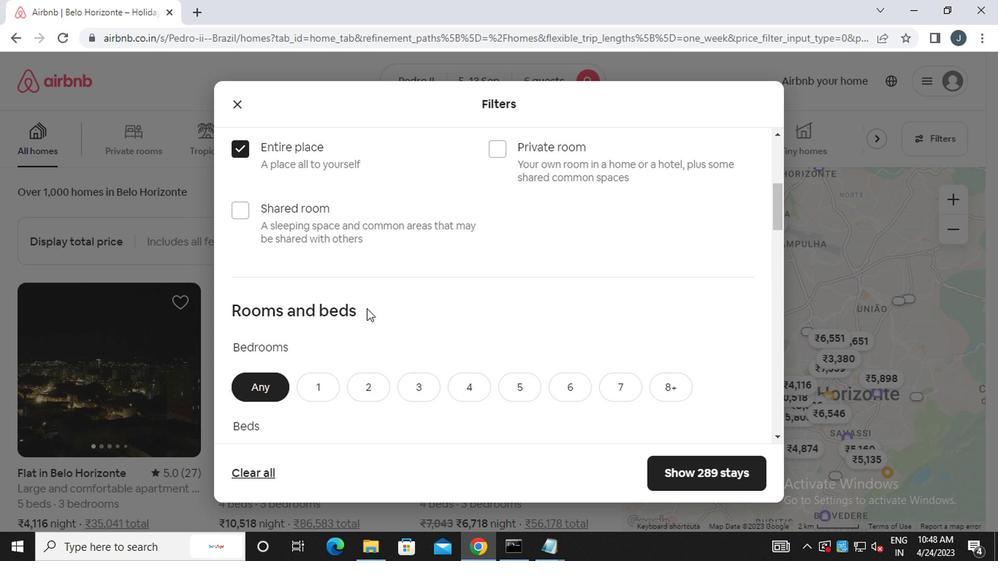 
Action: Mouse scrolled (344, 321) with delta (0, 0)
Screenshot: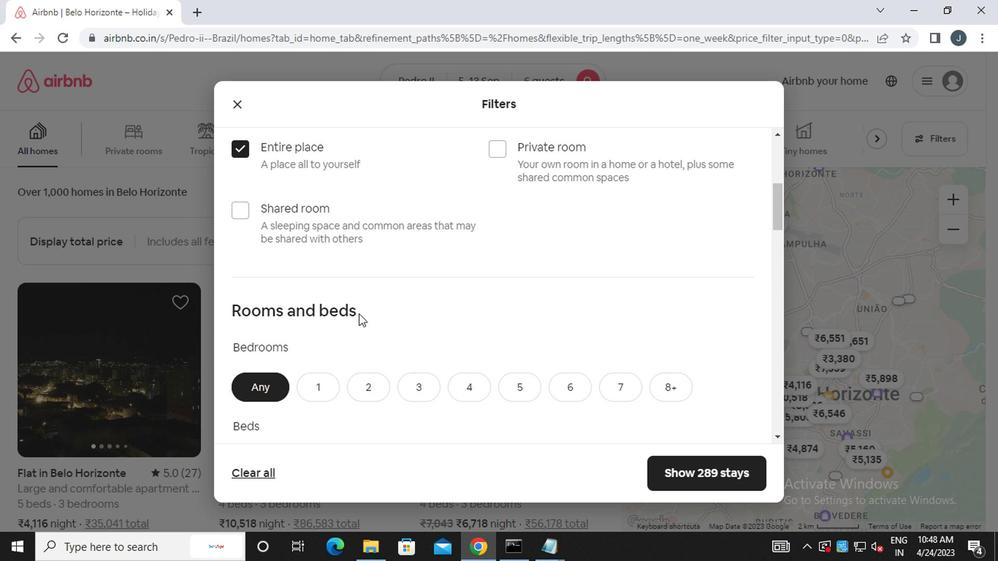 
Action: Mouse moved to (422, 313)
Screenshot: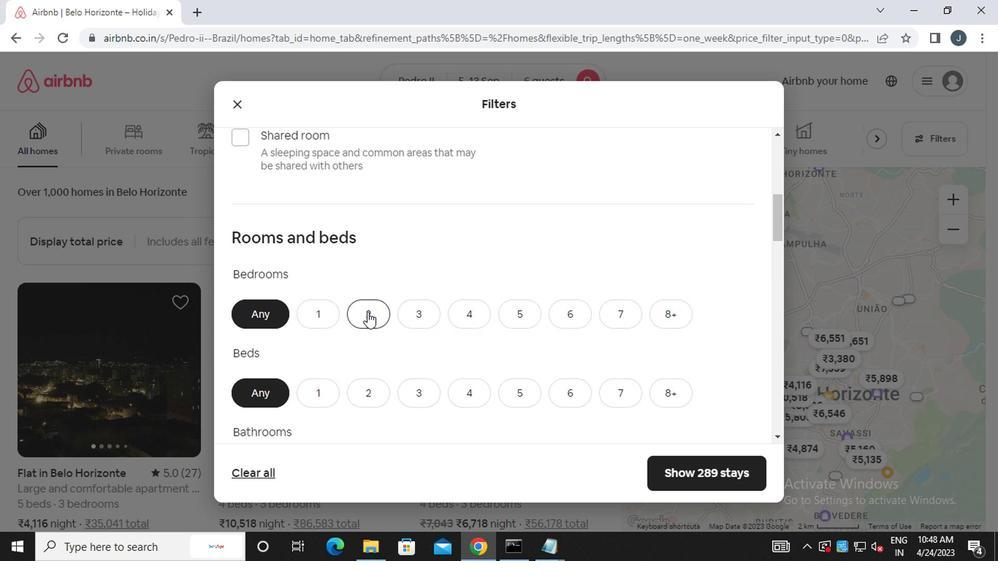 
Action: Mouse scrolled (422, 312) with delta (0, -1)
Screenshot: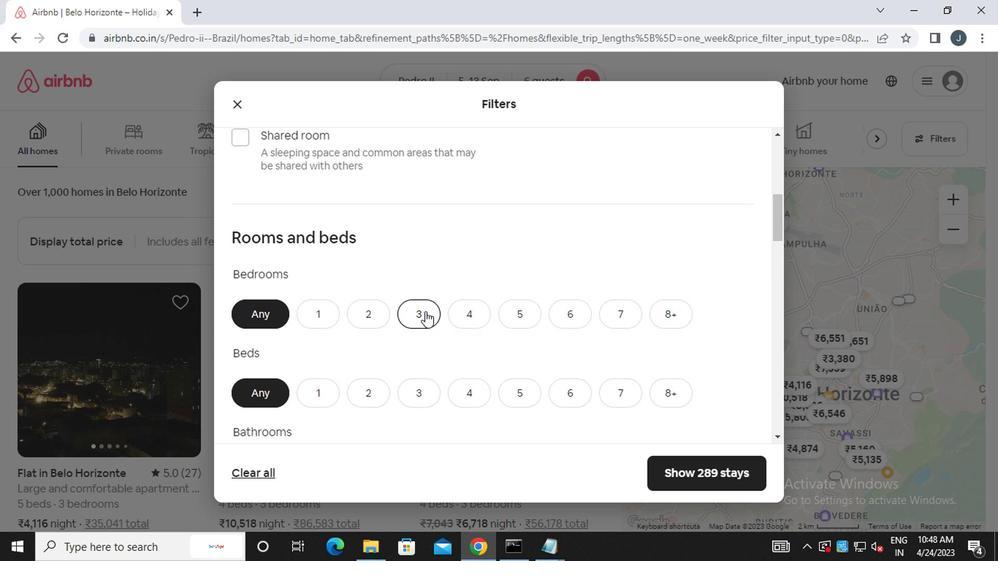 
Action: Mouse moved to (420, 243)
Screenshot: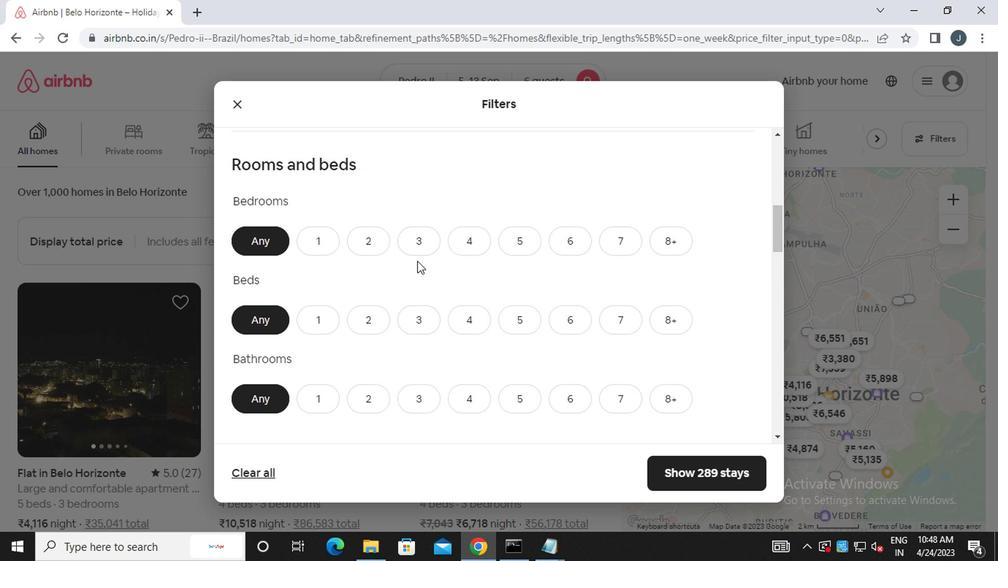 
Action: Mouse pressed left at (420, 243)
Screenshot: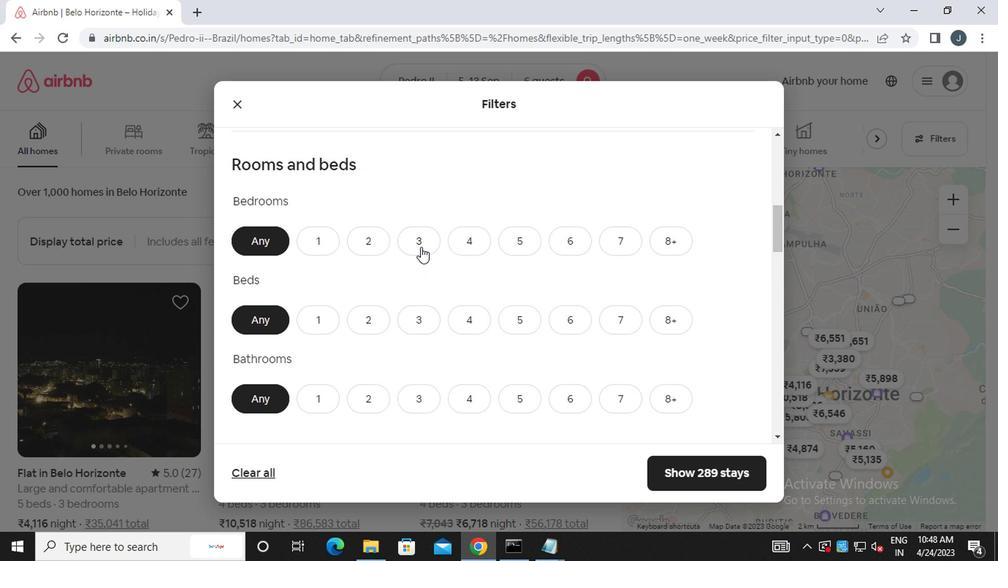 
Action: Mouse moved to (419, 321)
Screenshot: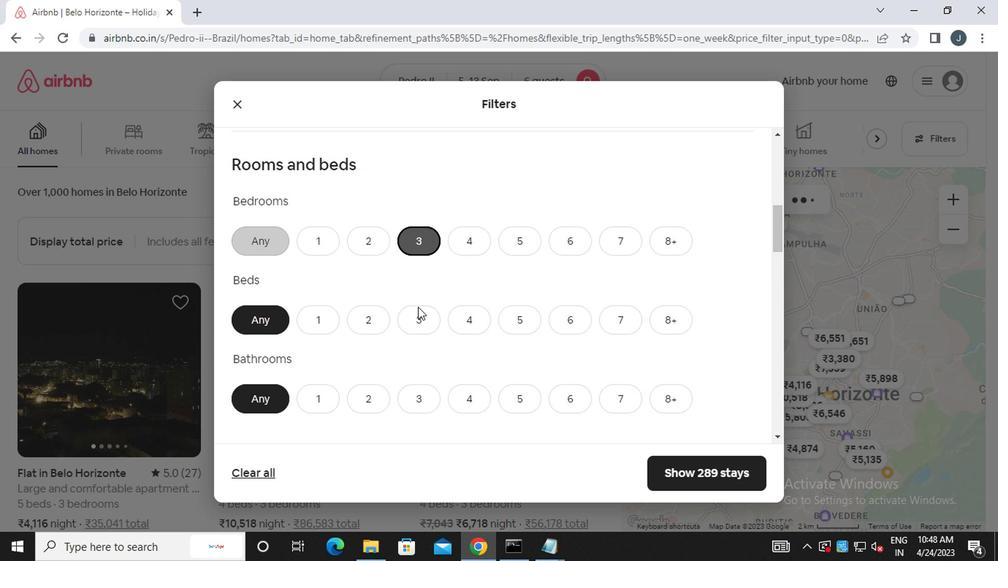 
Action: Mouse pressed left at (419, 321)
Screenshot: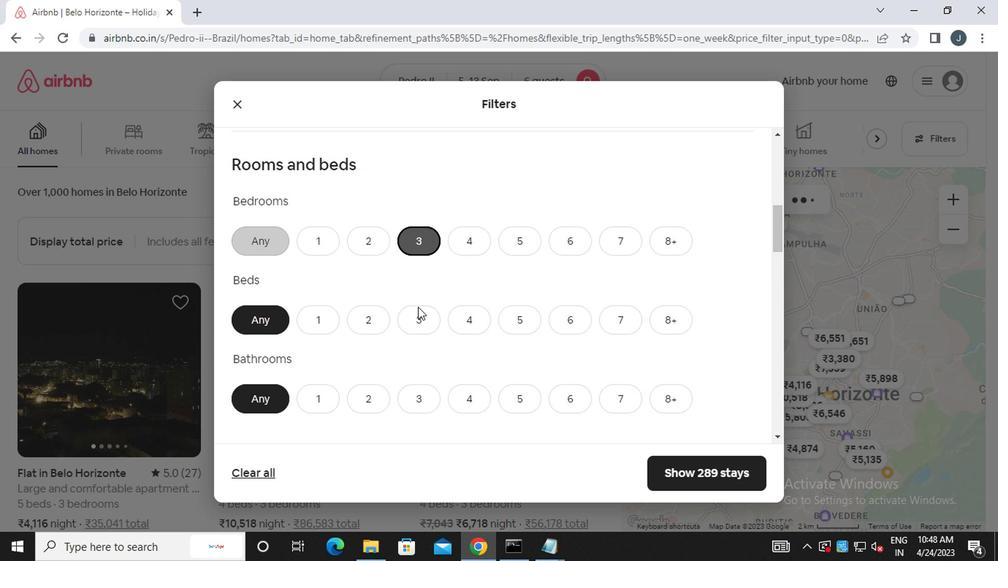 
Action: Mouse moved to (416, 398)
Screenshot: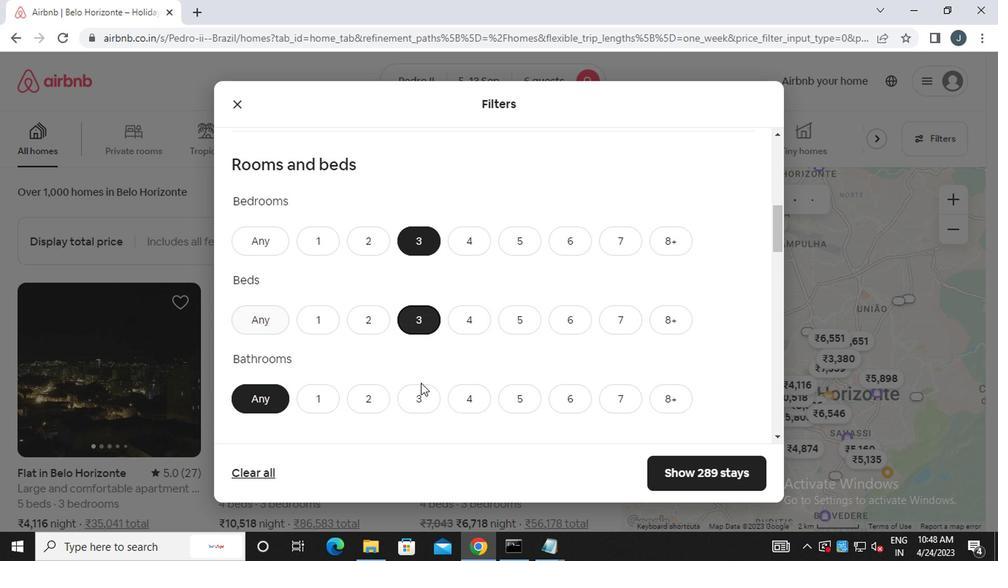 
Action: Mouse pressed left at (416, 398)
Screenshot: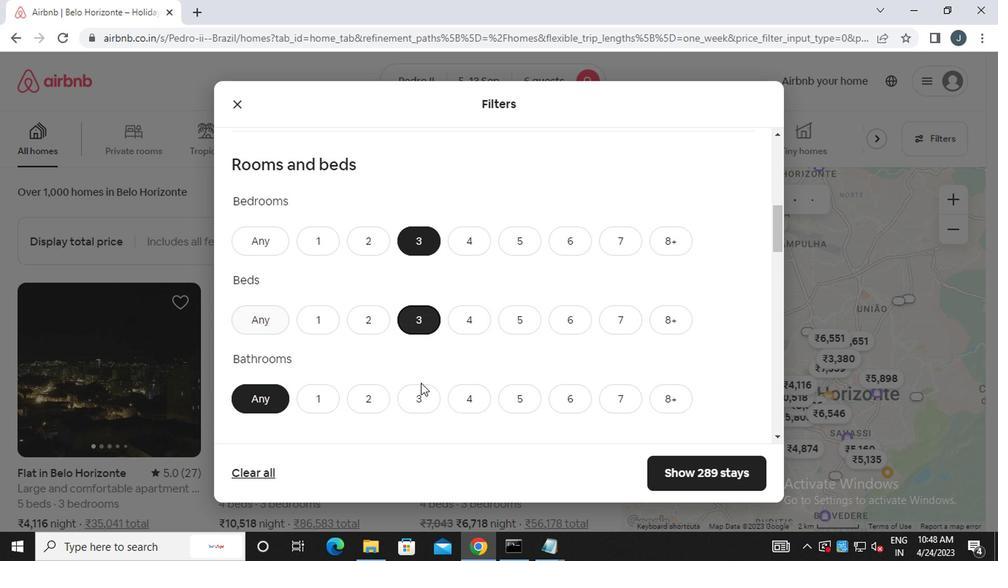 
Action: Mouse moved to (414, 398)
Screenshot: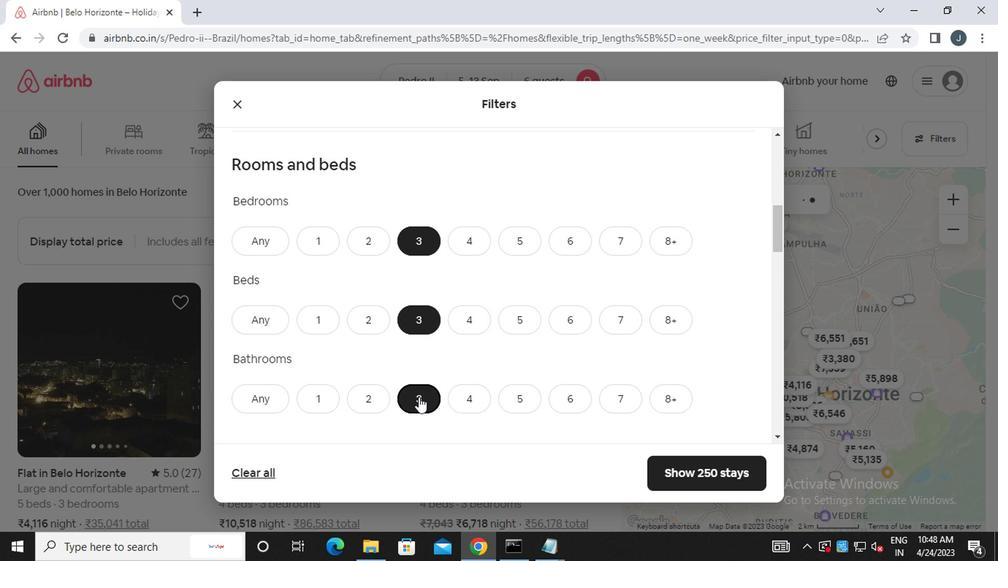 
Action: Mouse scrolled (414, 397) with delta (0, -1)
Screenshot: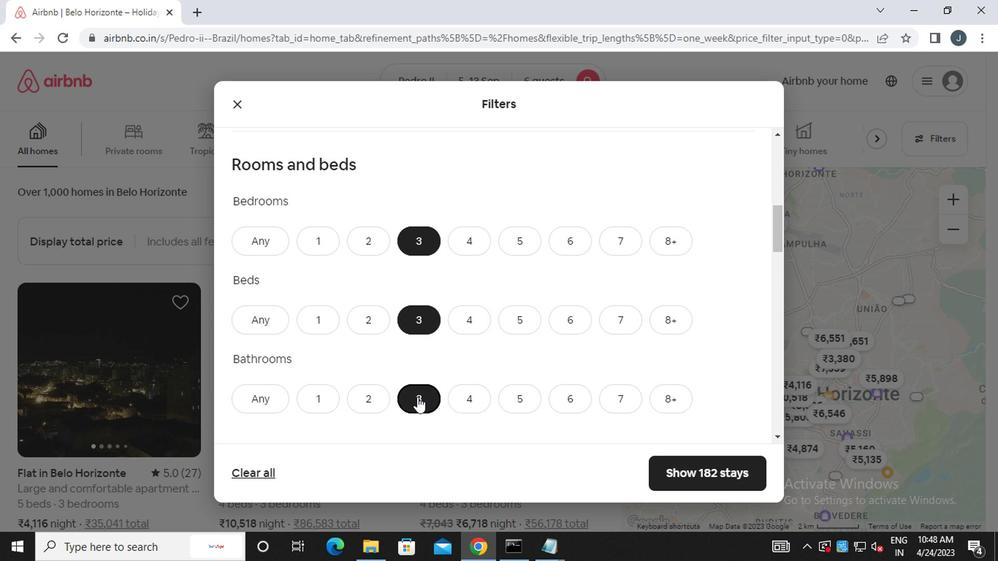 
Action: Mouse scrolled (414, 397) with delta (0, -1)
Screenshot: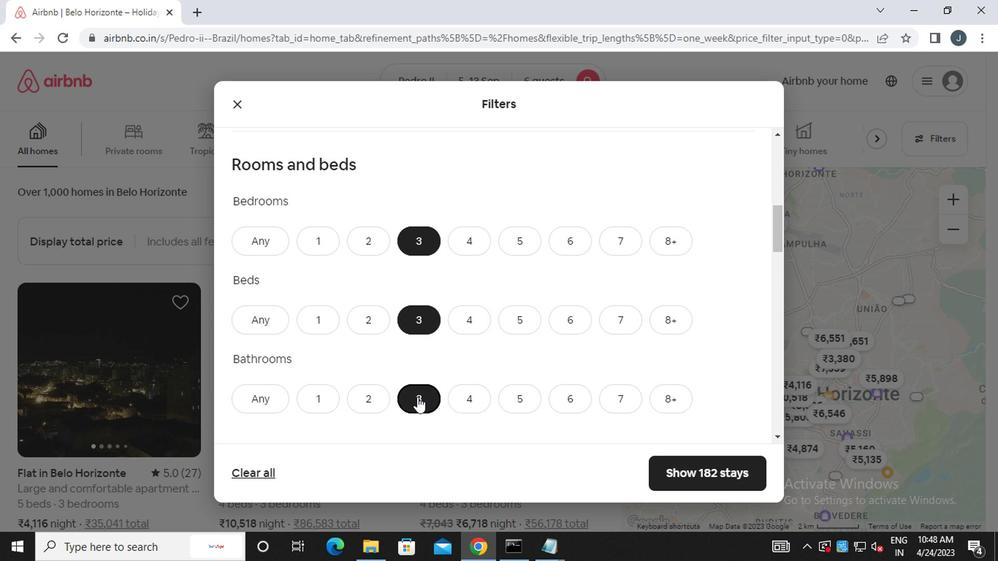 
Action: Mouse scrolled (414, 397) with delta (0, -1)
Screenshot: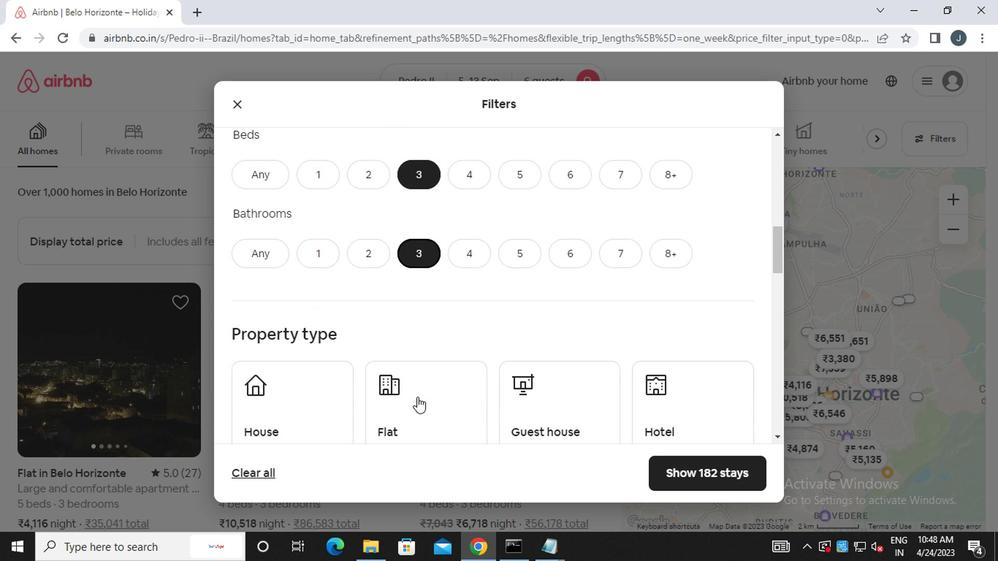 
Action: Mouse moved to (293, 350)
Screenshot: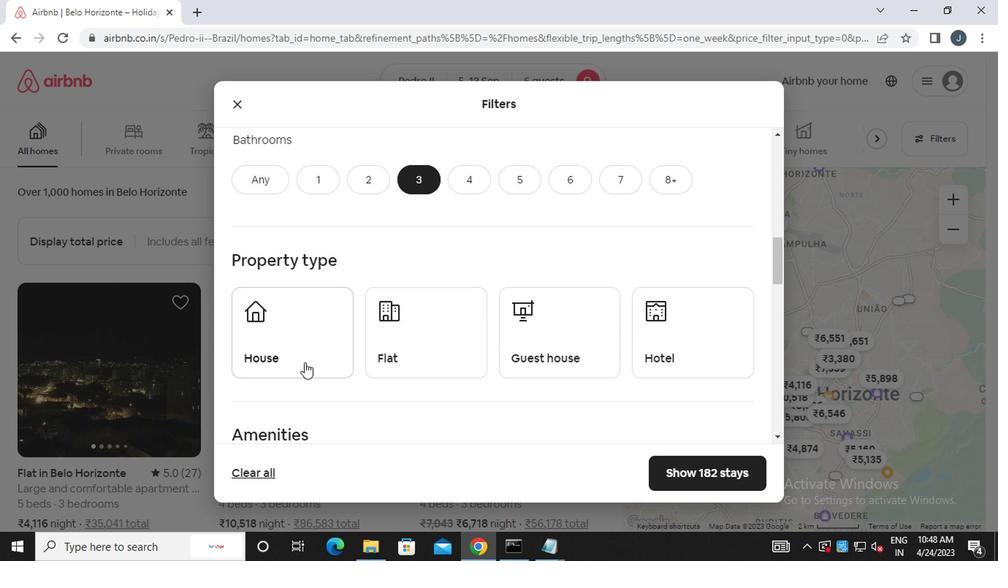 
Action: Mouse pressed left at (293, 350)
Screenshot: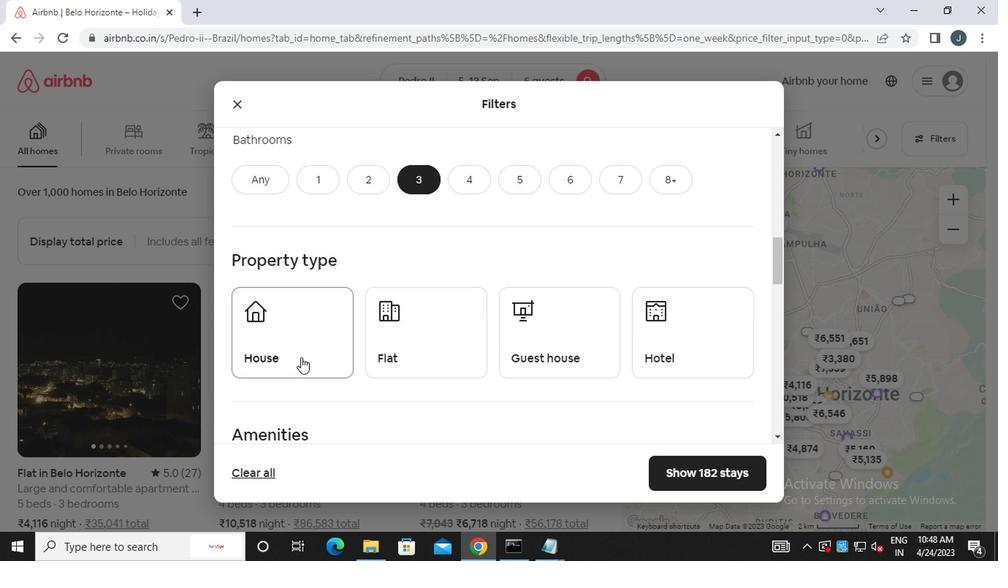 
Action: Mouse moved to (416, 347)
Screenshot: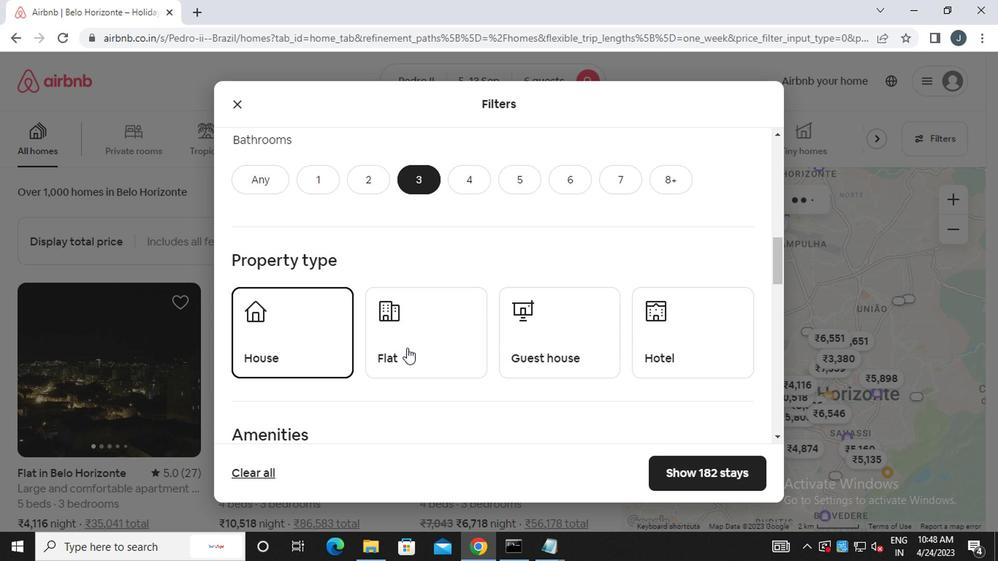 
Action: Mouse pressed left at (416, 347)
Screenshot: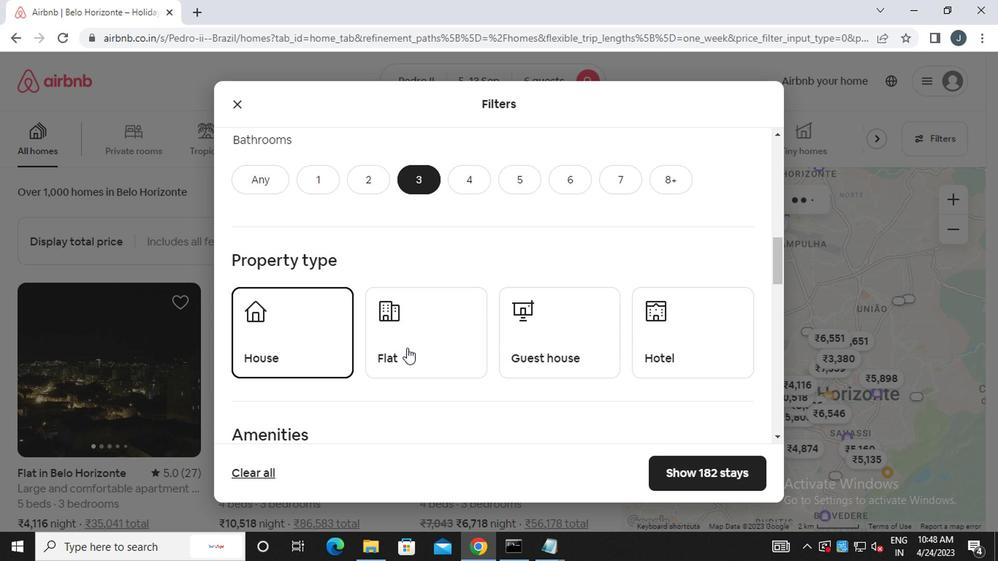 
Action: Mouse moved to (547, 352)
Screenshot: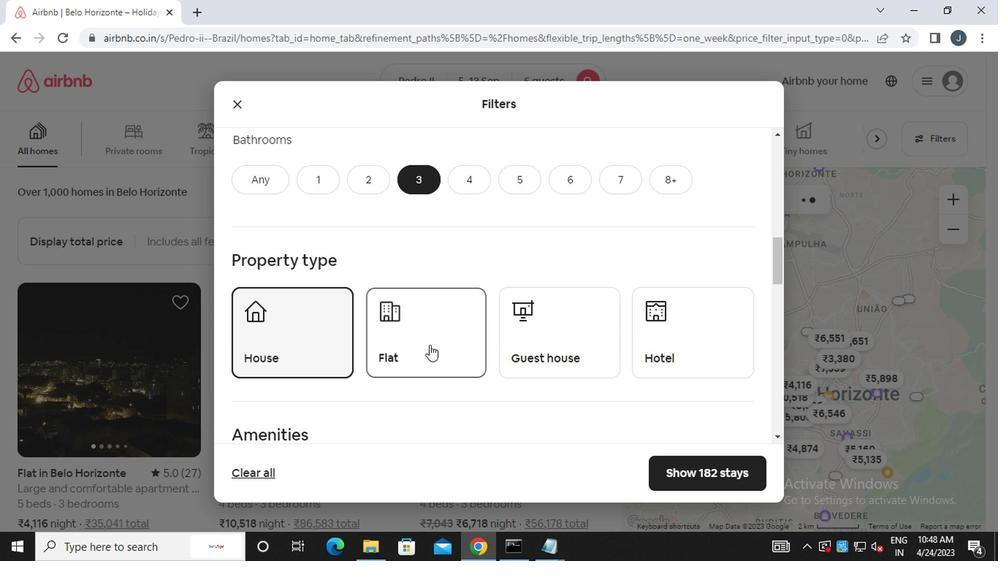 
Action: Mouse pressed left at (547, 352)
Screenshot: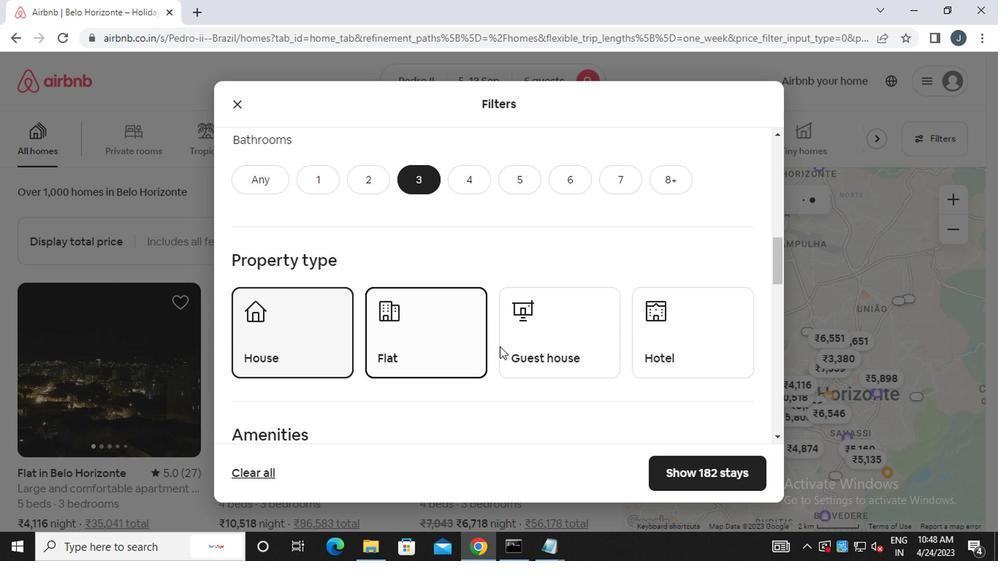 
Action: Mouse moved to (544, 355)
Screenshot: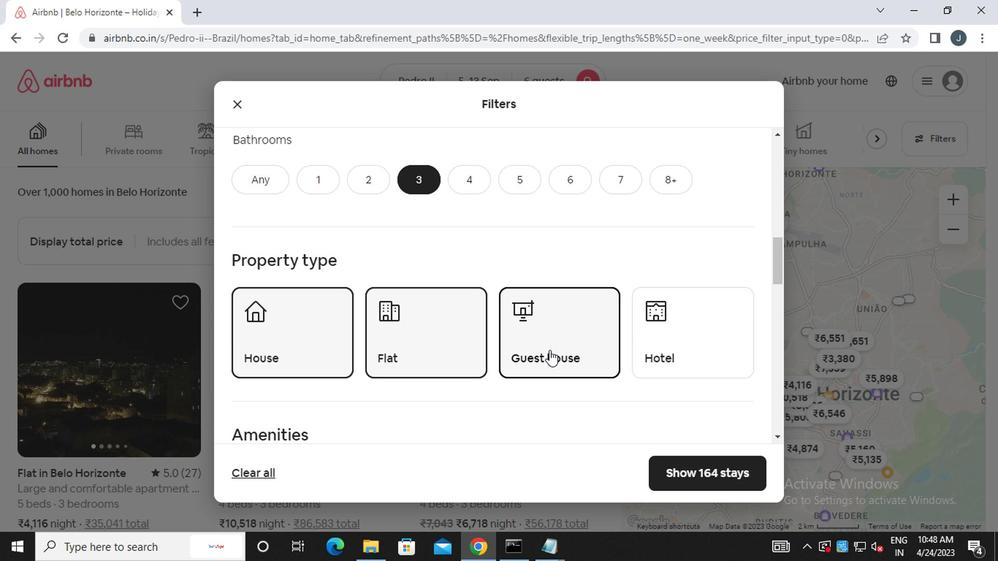 
Action: Mouse scrolled (544, 354) with delta (0, -1)
Screenshot: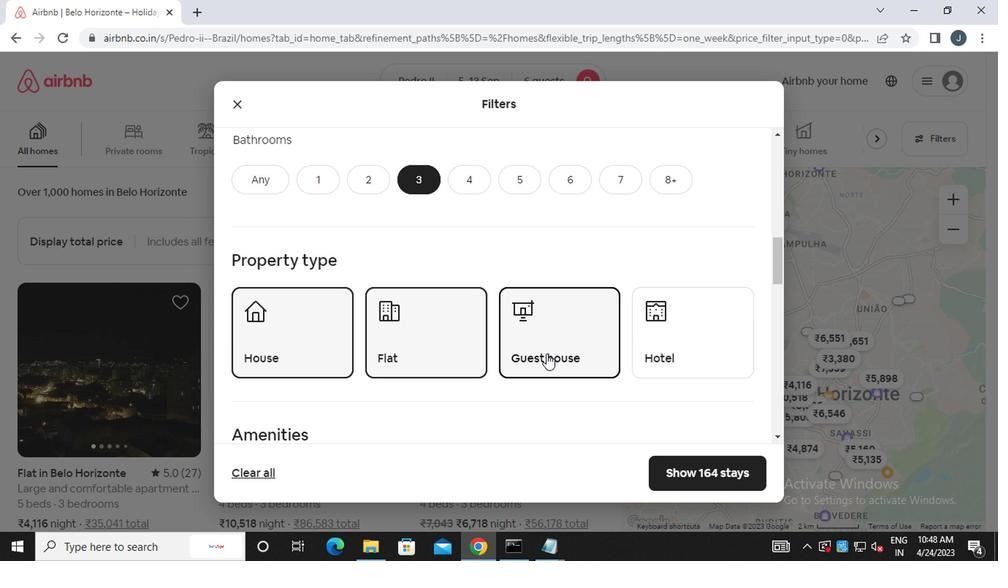 
Action: Mouse scrolled (544, 354) with delta (0, -1)
Screenshot: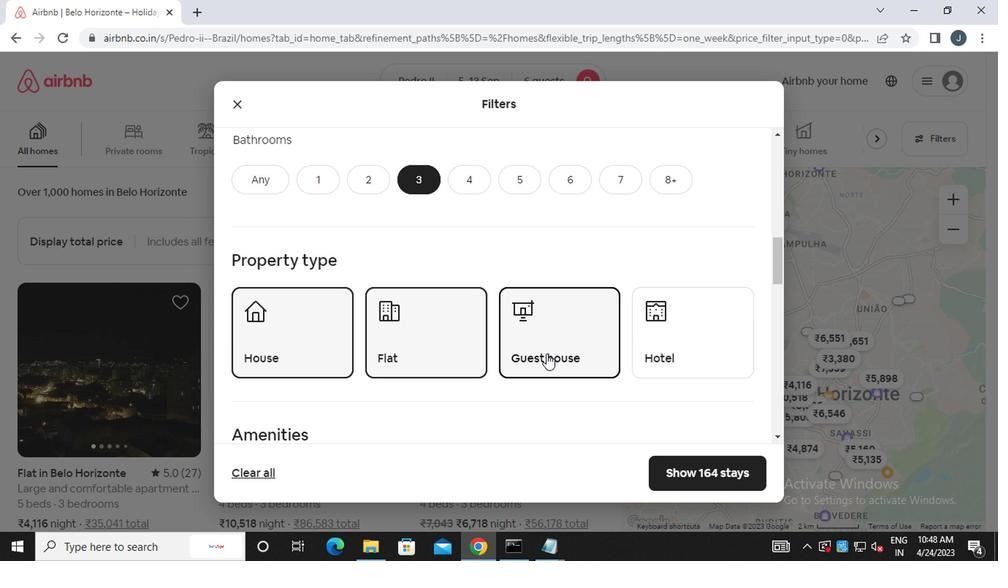 
Action: Mouse scrolled (544, 354) with delta (0, -1)
Screenshot: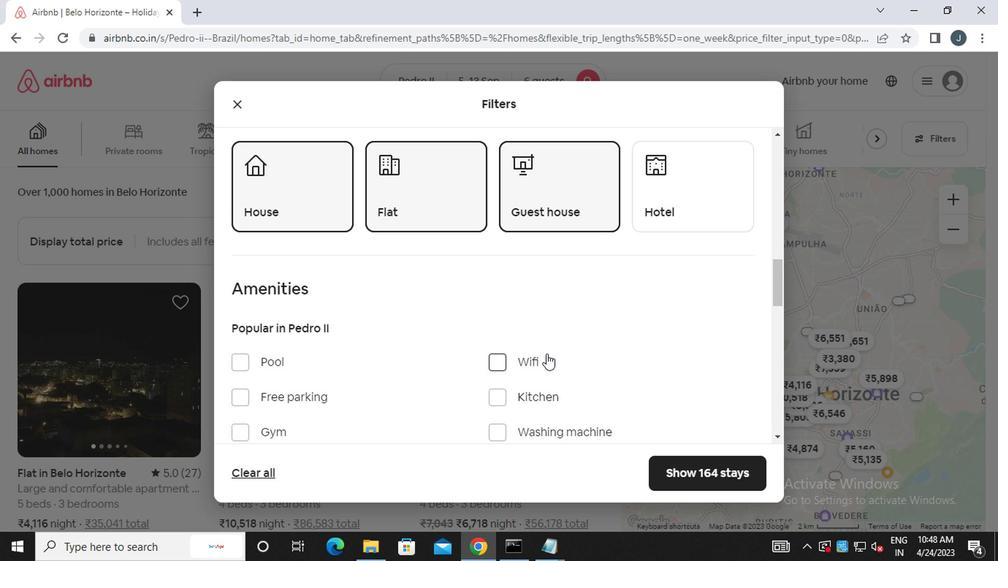
Action: Mouse scrolled (544, 354) with delta (0, -1)
Screenshot: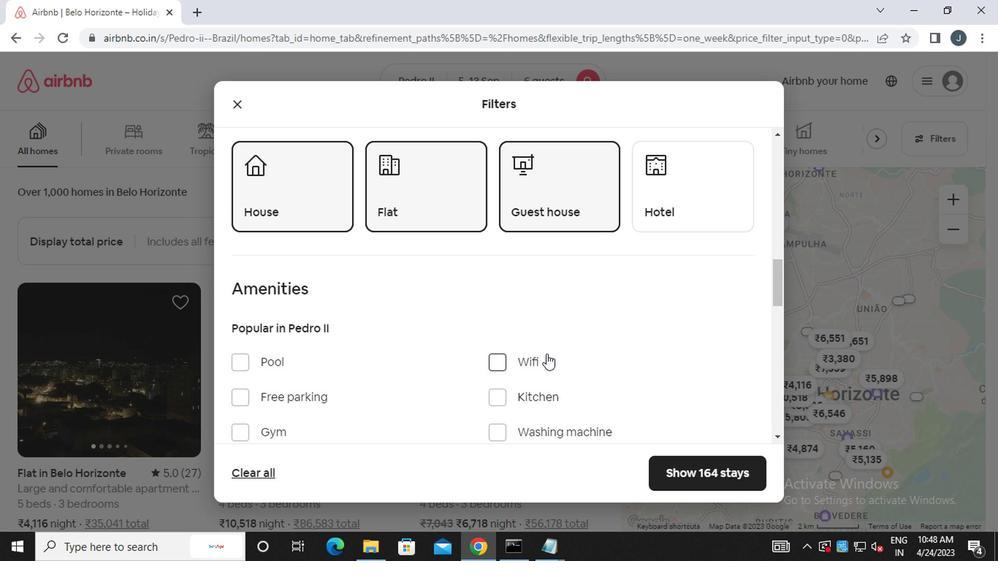 
Action: Mouse moved to (544, 358)
Screenshot: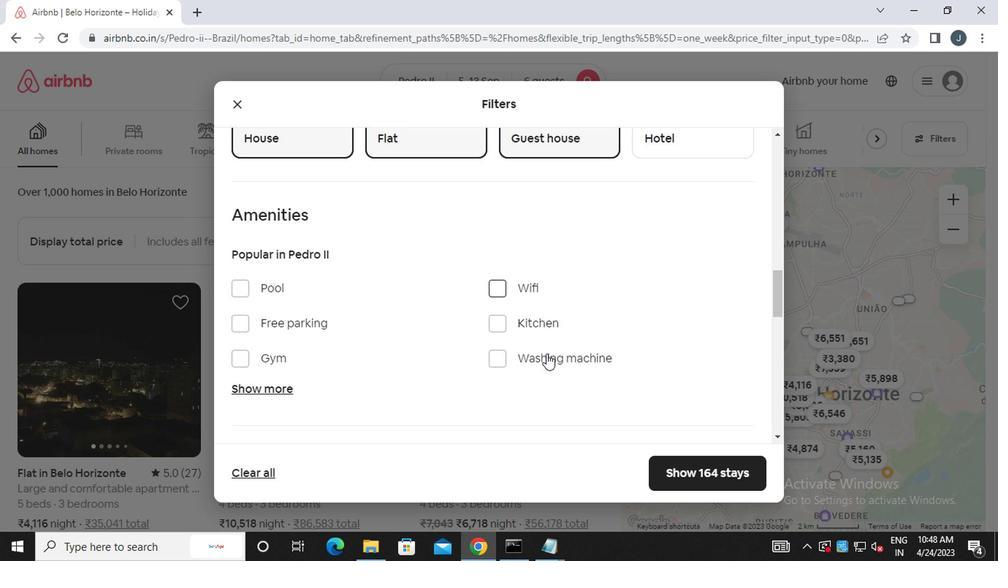
Action: Mouse scrolled (544, 357) with delta (0, 0)
Screenshot: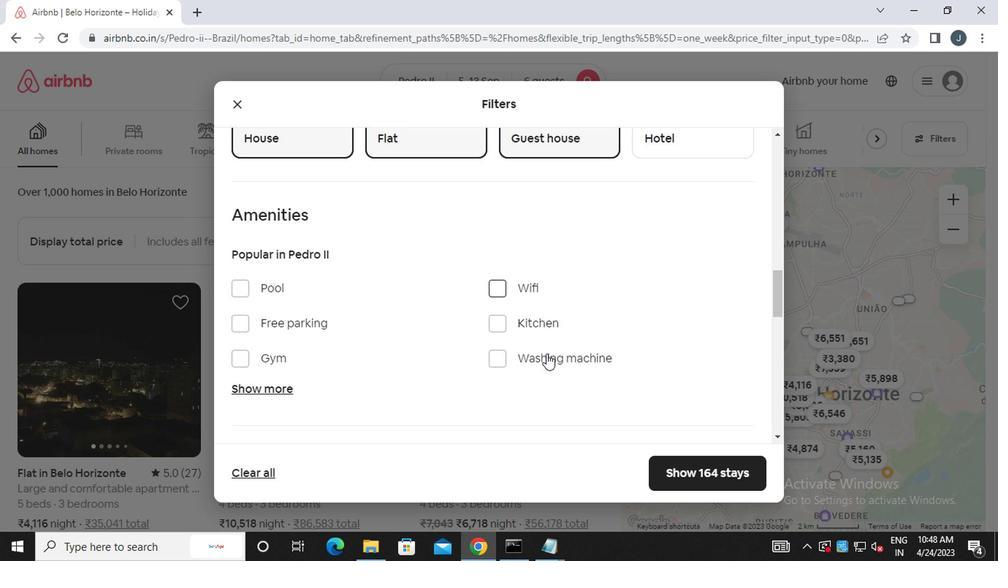 
Action: Mouse moved to (544, 360)
Screenshot: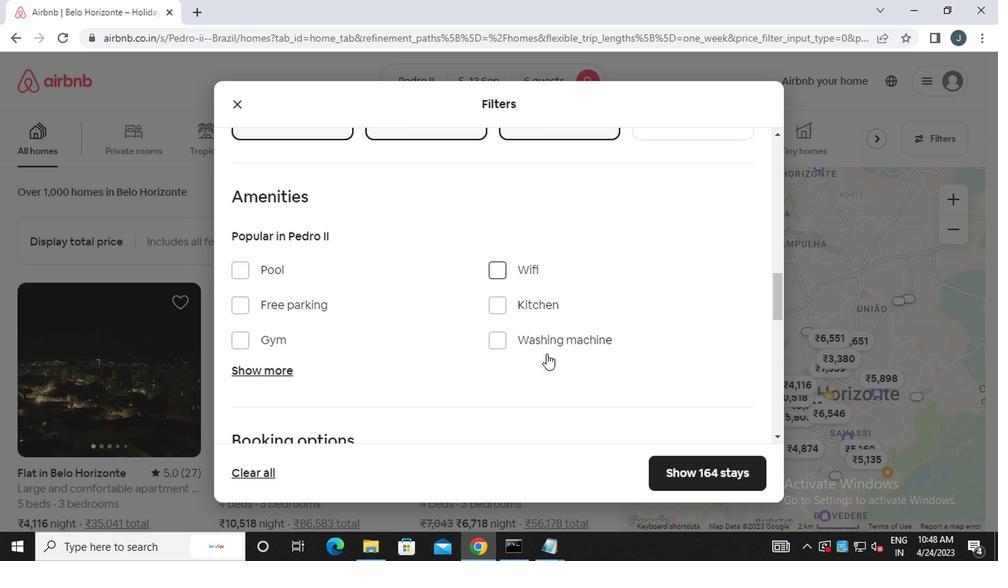 
Action: Mouse scrolled (544, 359) with delta (0, -1)
Screenshot: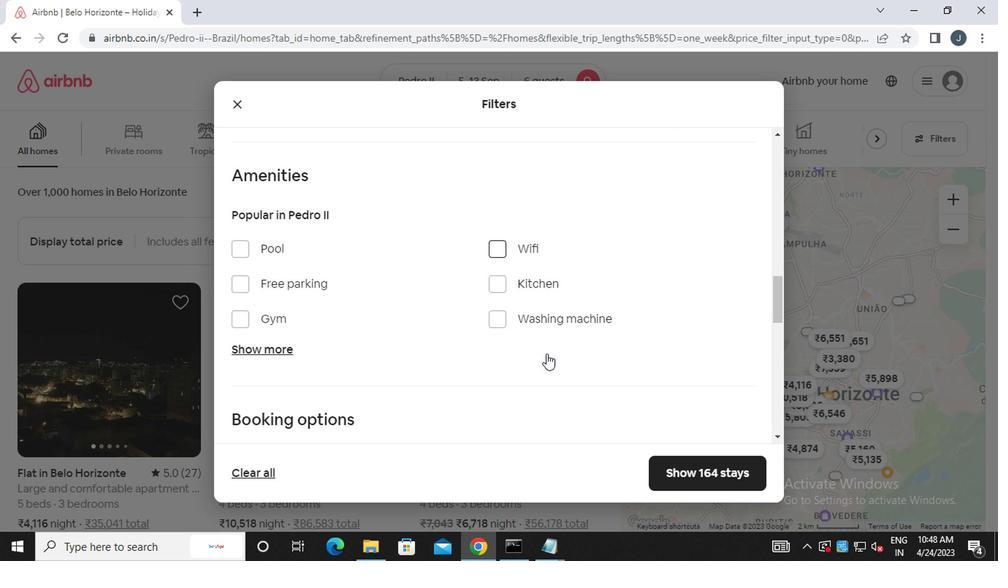 
Action: Mouse moved to (544, 360)
Screenshot: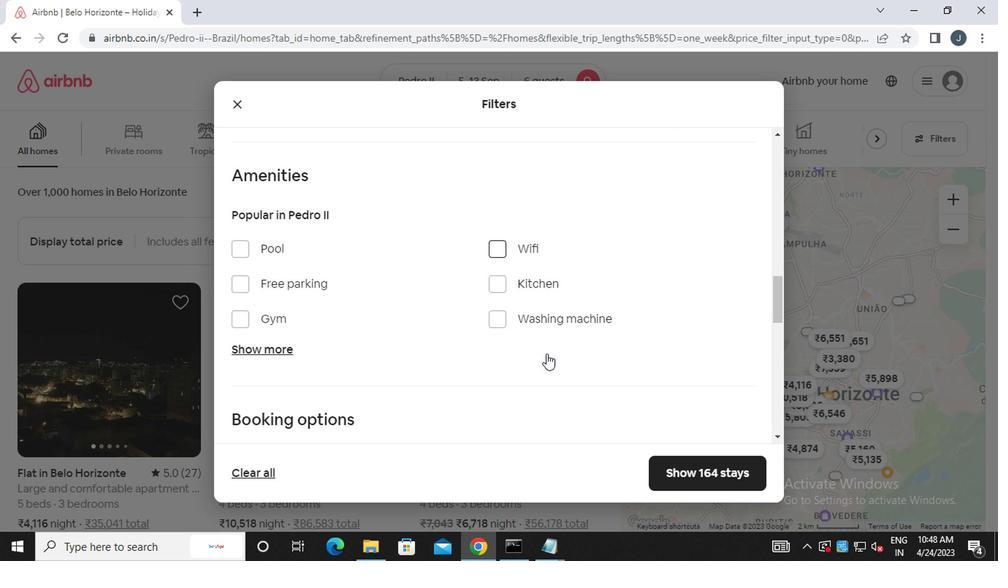 
Action: Mouse scrolled (544, 359) with delta (0, -1)
Screenshot: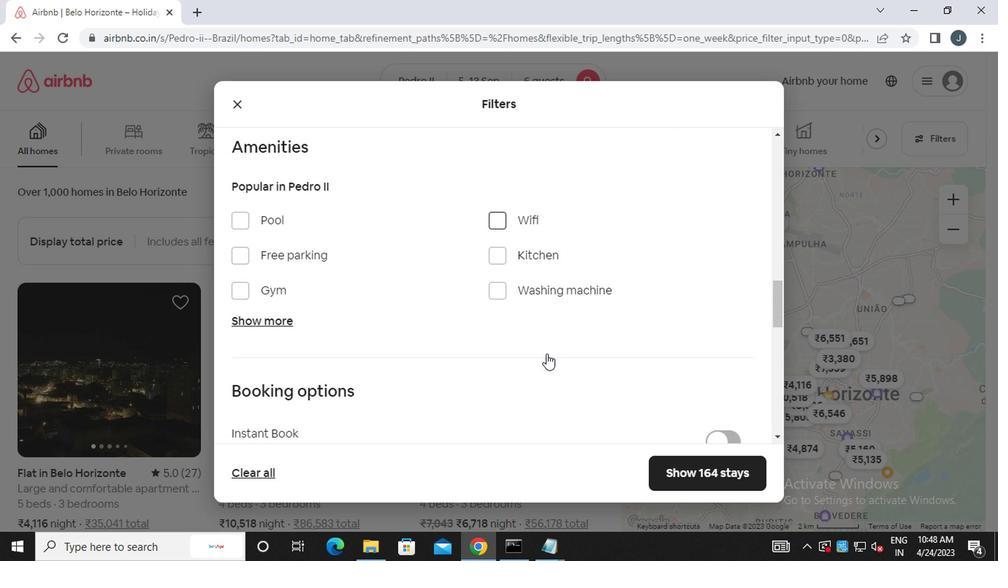
Action: Mouse moved to (721, 268)
Screenshot: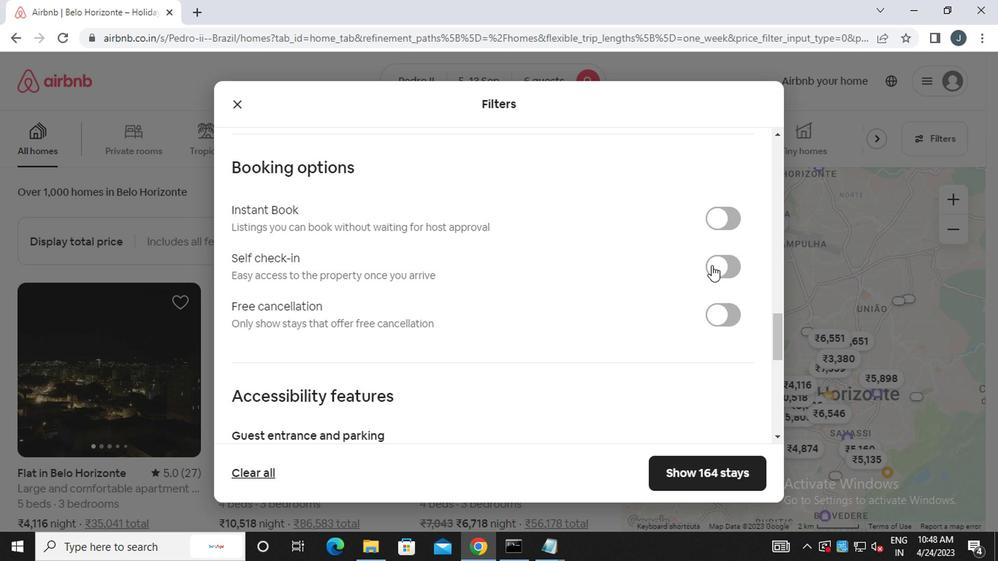 
Action: Mouse pressed left at (721, 268)
Screenshot: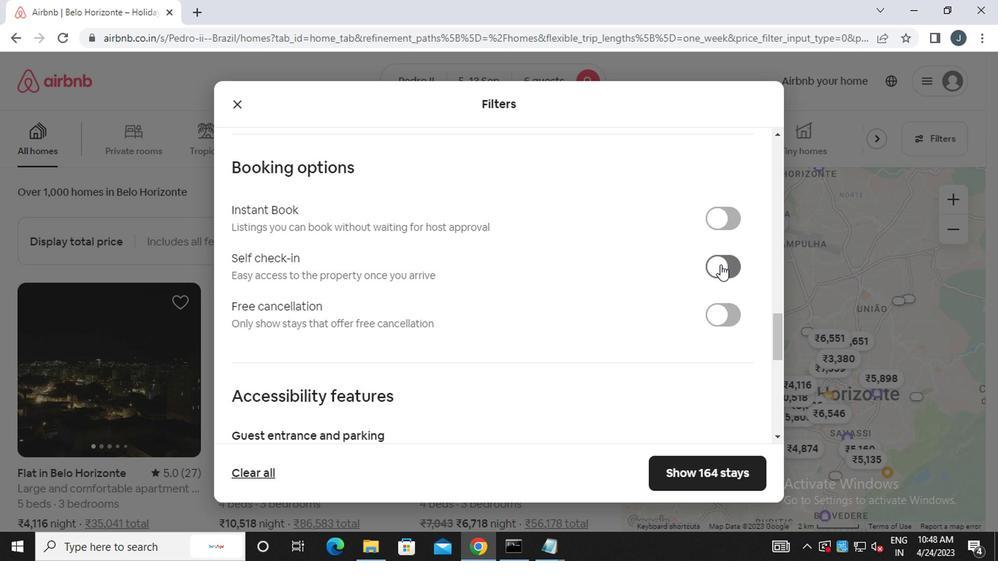 
Action: Mouse moved to (358, 340)
Screenshot: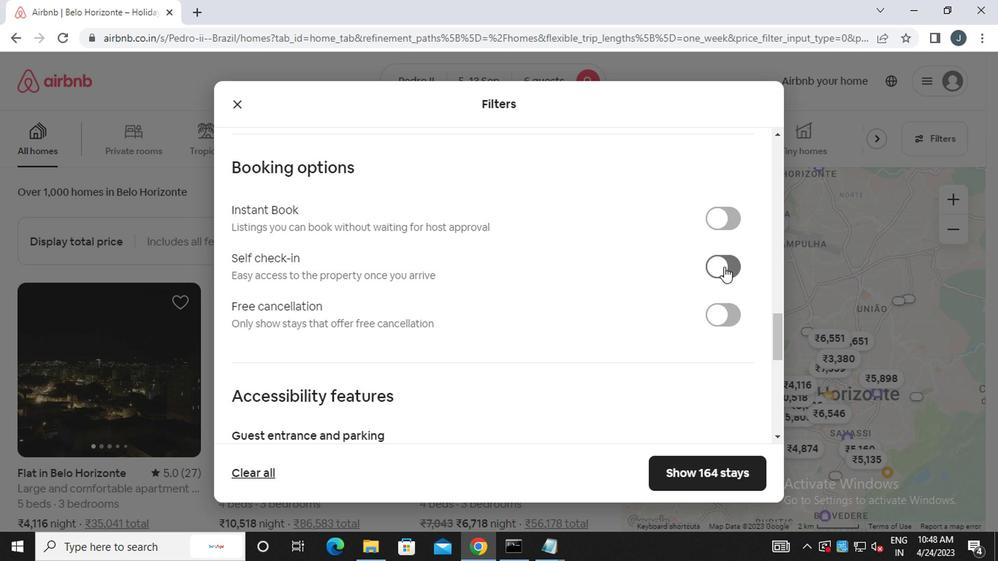 
Action: Mouse scrolled (358, 339) with delta (0, 0)
Screenshot: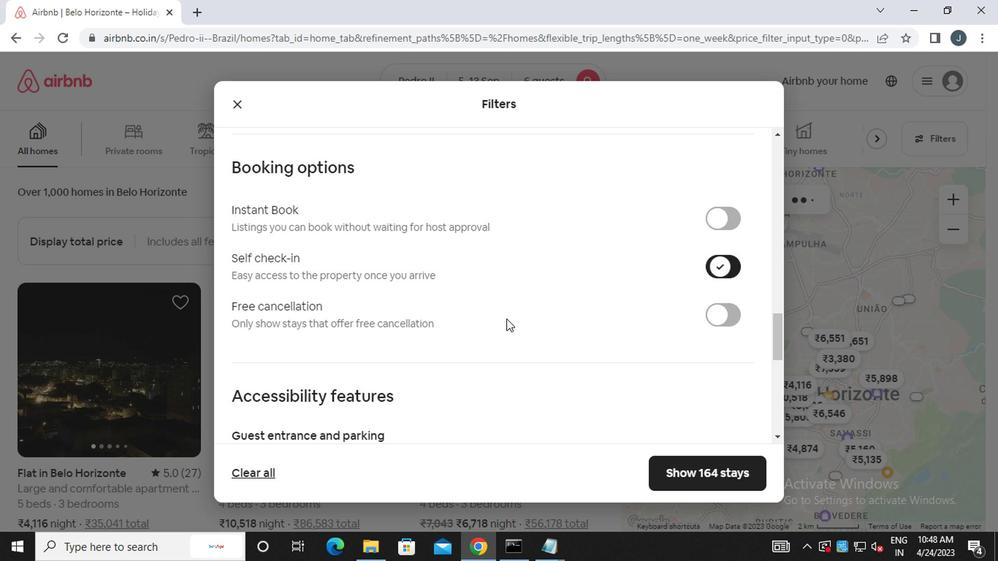 
Action: Mouse scrolled (358, 339) with delta (0, 0)
Screenshot: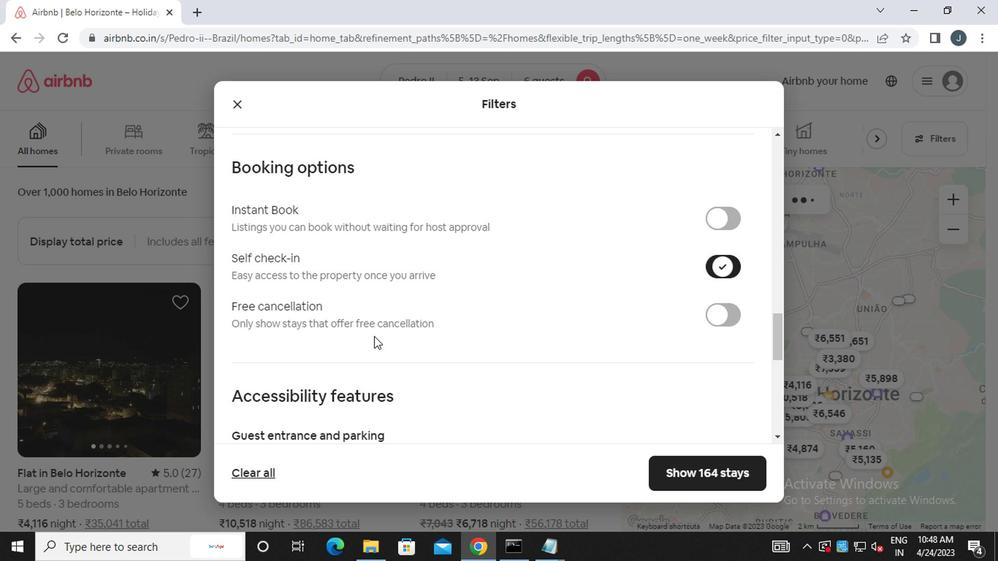 
Action: Mouse scrolled (358, 339) with delta (0, 0)
Screenshot: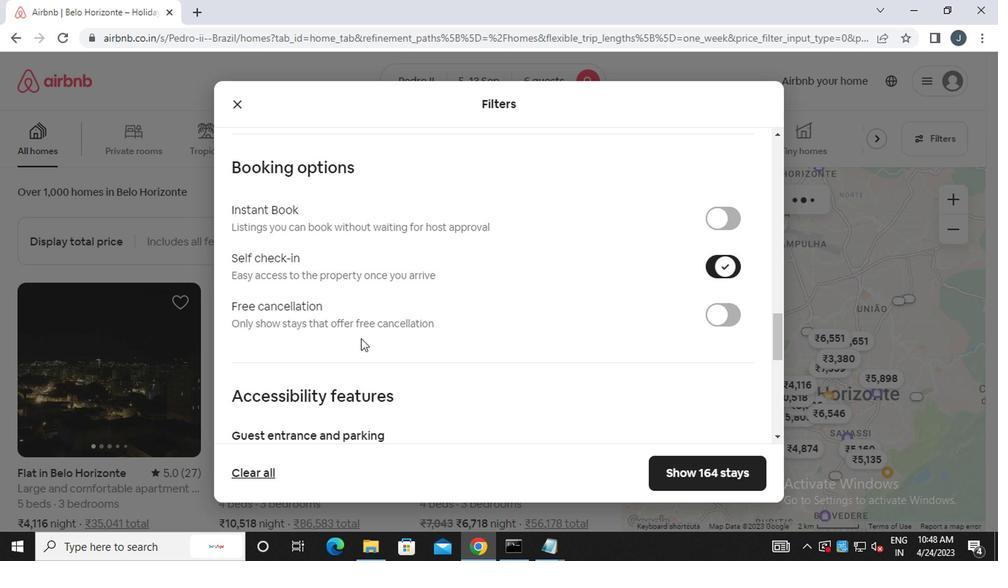 
Action: Mouse scrolled (358, 339) with delta (0, 0)
Screenshot: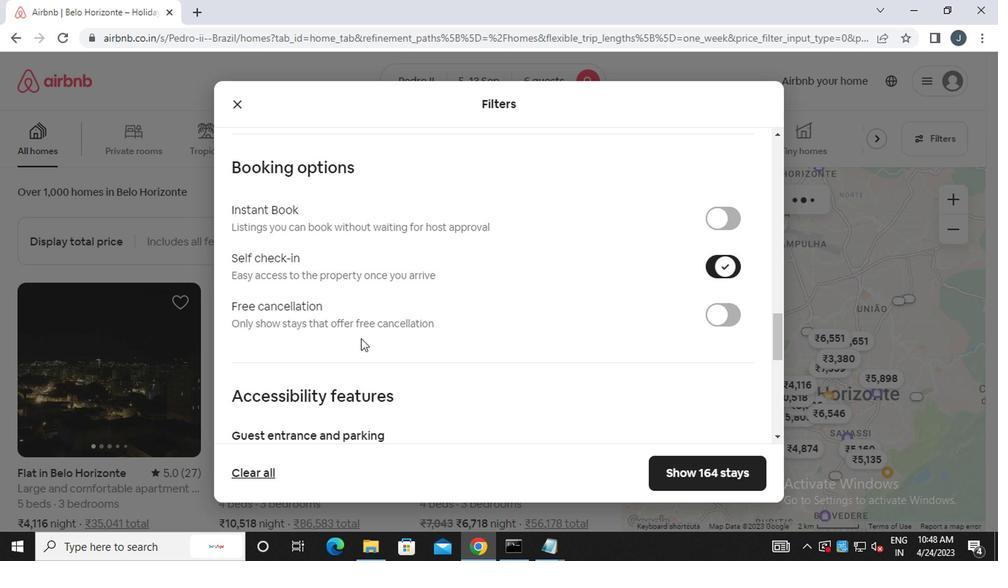
Action: Mouse scrolled (358, 339) with delta (0, 0)
Screenshot: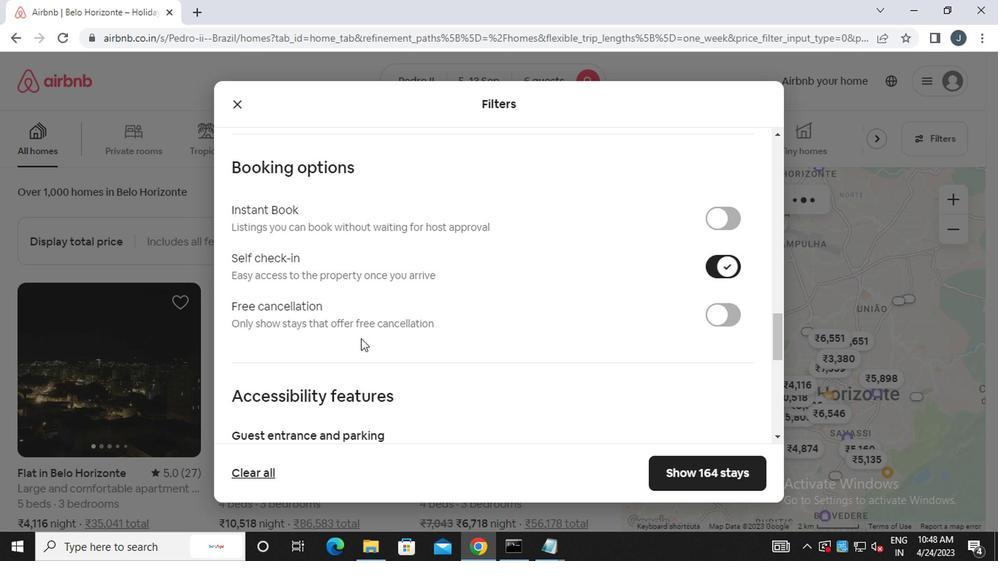 
Action: Mouse scrolled (358, 339) with delta (0, 0)
Screenshot: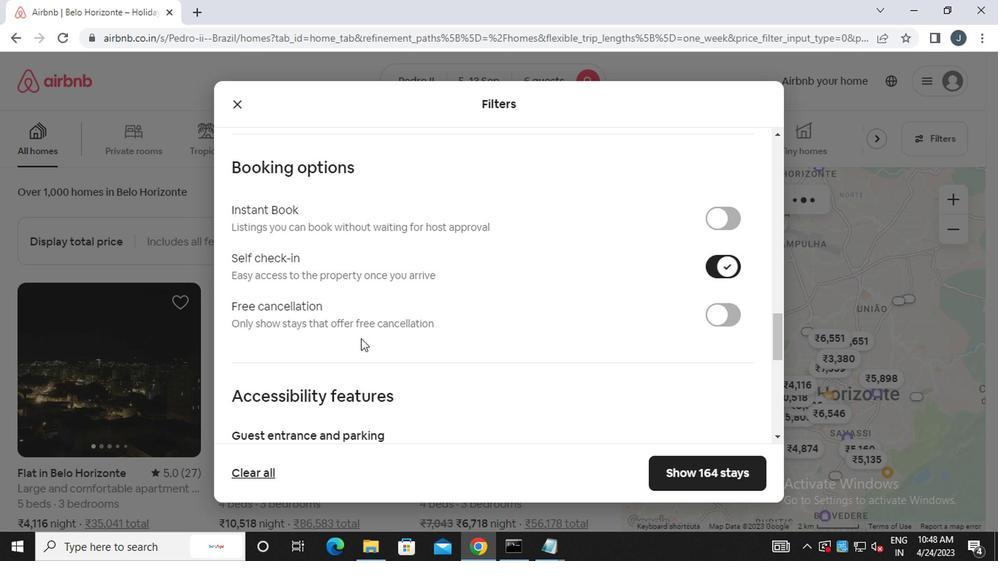 
Action: Mouse scrolled (358, 339) with delta (0, 0)
Screenshot: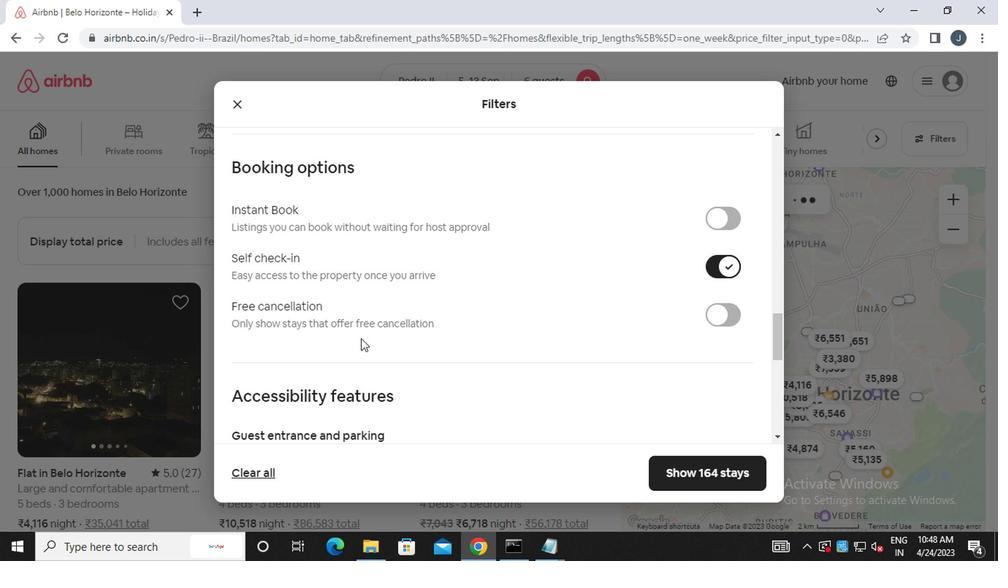 
Action: Mouse scrolled (358, 339) with delta (0, 0)
Screenshot: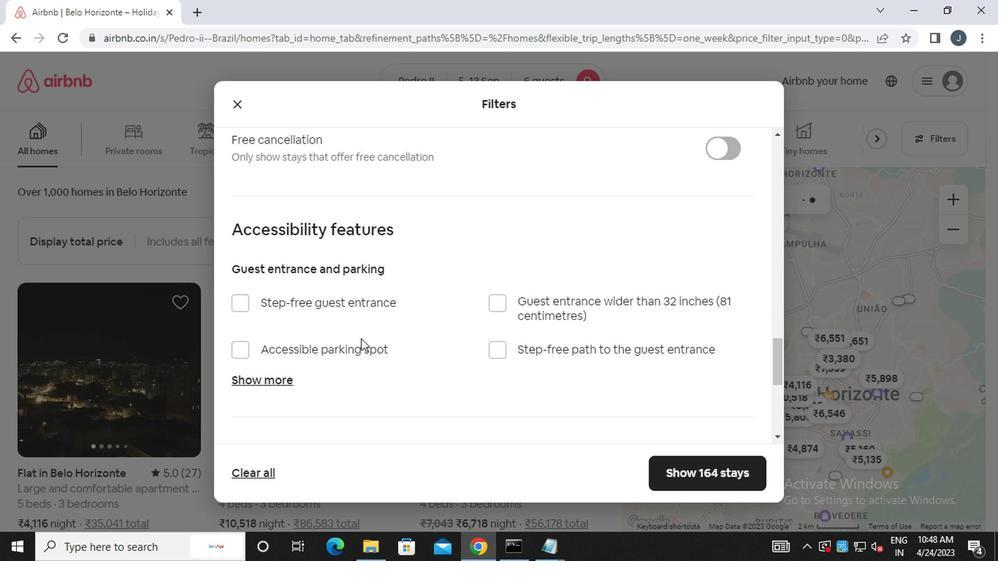 
Action: Mouse scrolled (358, 339) with delta (0, 0)
Screenshot: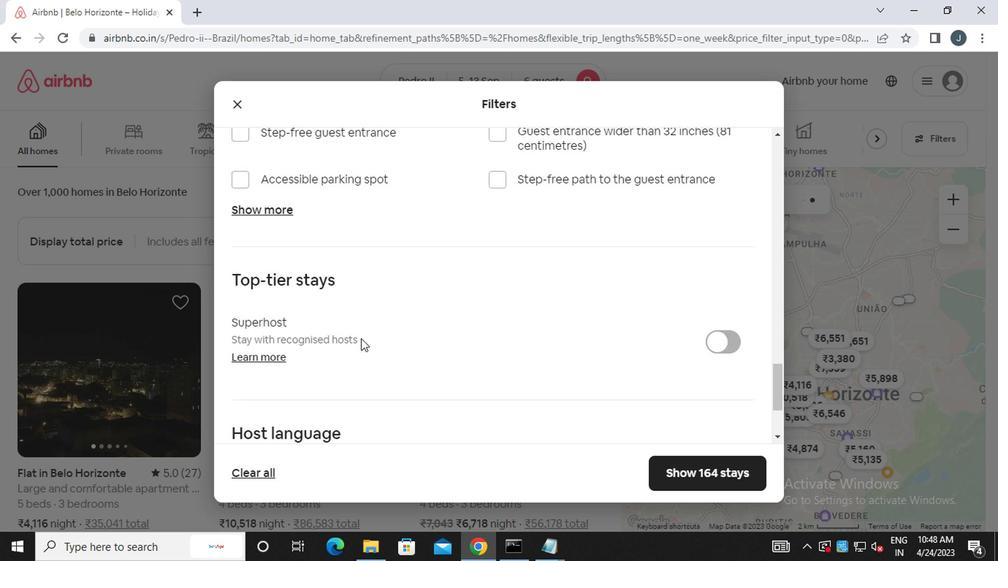 
Action: Mouse scrolled (358, 339) with delta (0, 0)
Screenshot: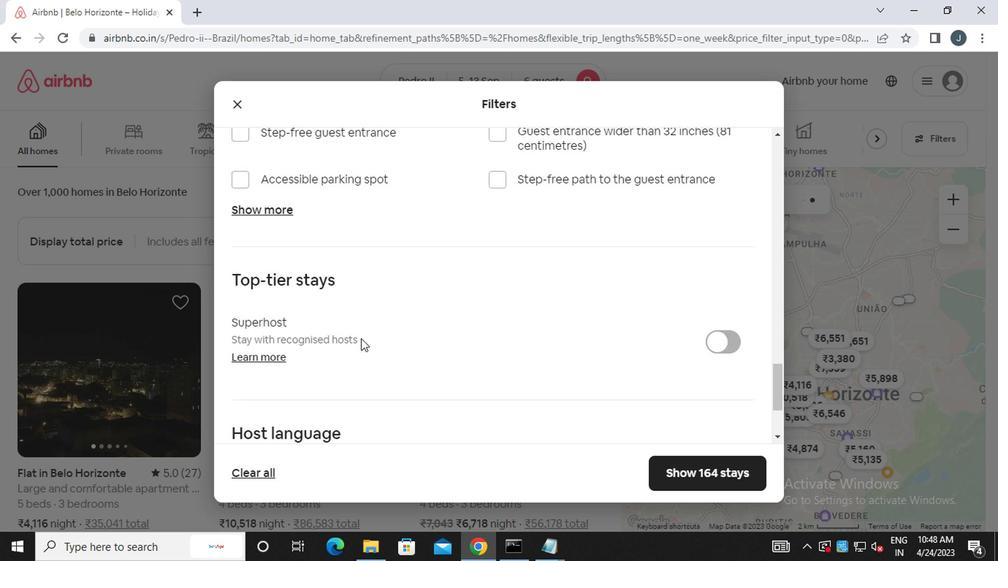 
Action: Mouse scrolled (358, 339) with delta (0, 0)
Screenshot: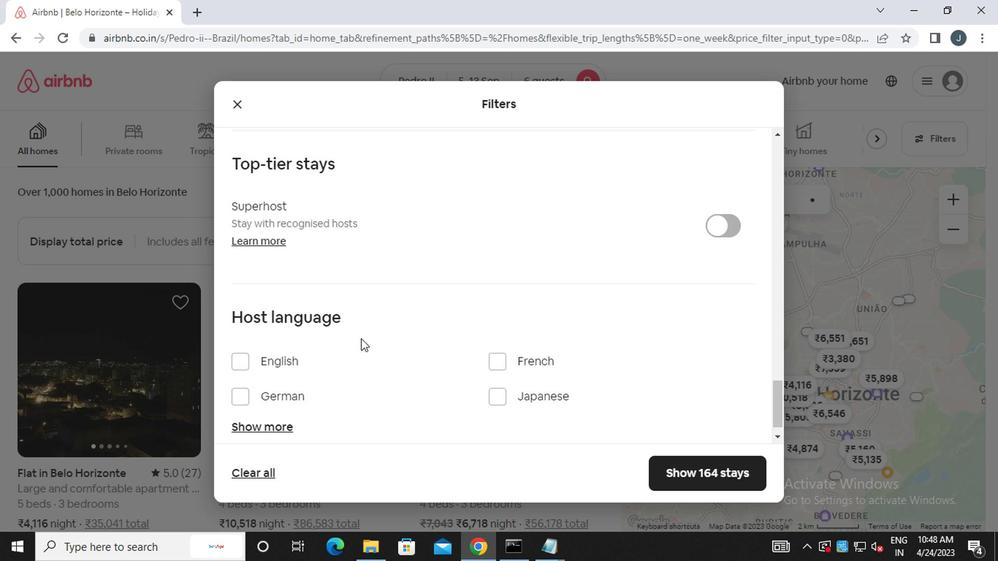 
Action: Mouse scrolled (358, 339) with delta (0, 0)
Screenshot: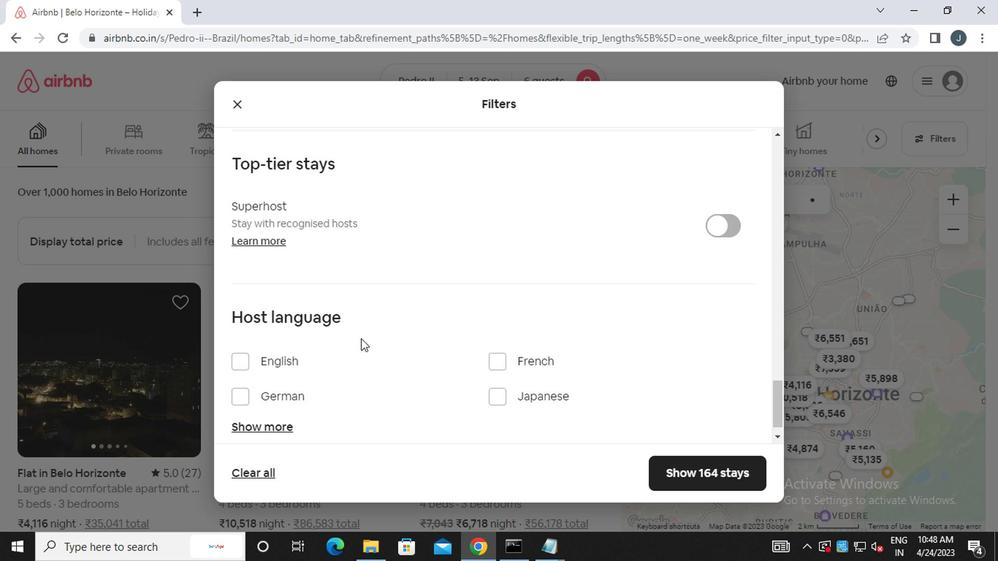 
Action: Mouse moved to (358, 341)
Screenshot: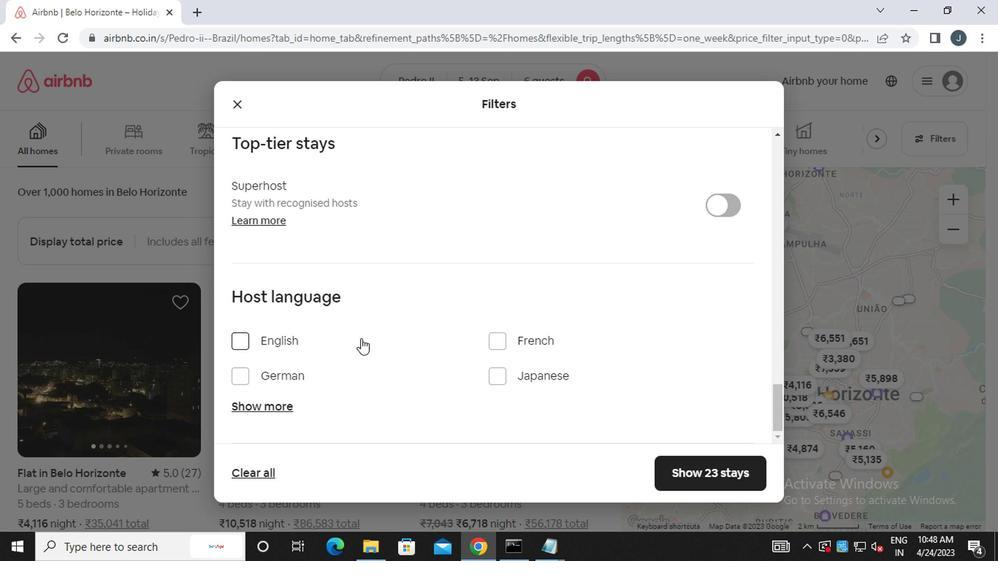 
Action: Mouse scrolled (358, 340) with delta (0, -1)
Screenshot: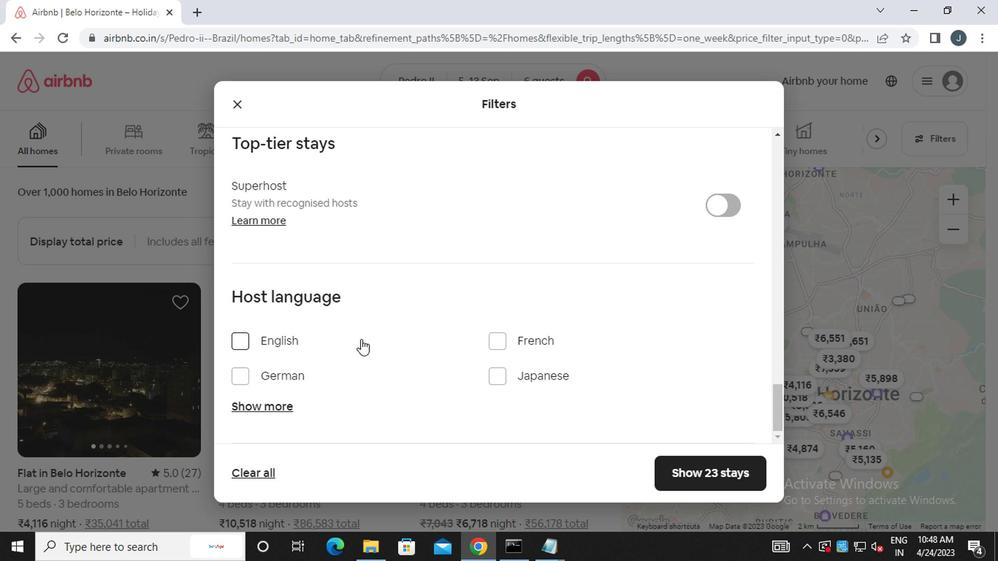 
Action: Mouse scrolled (358, 340) with delta (0, -1)
Screenshot: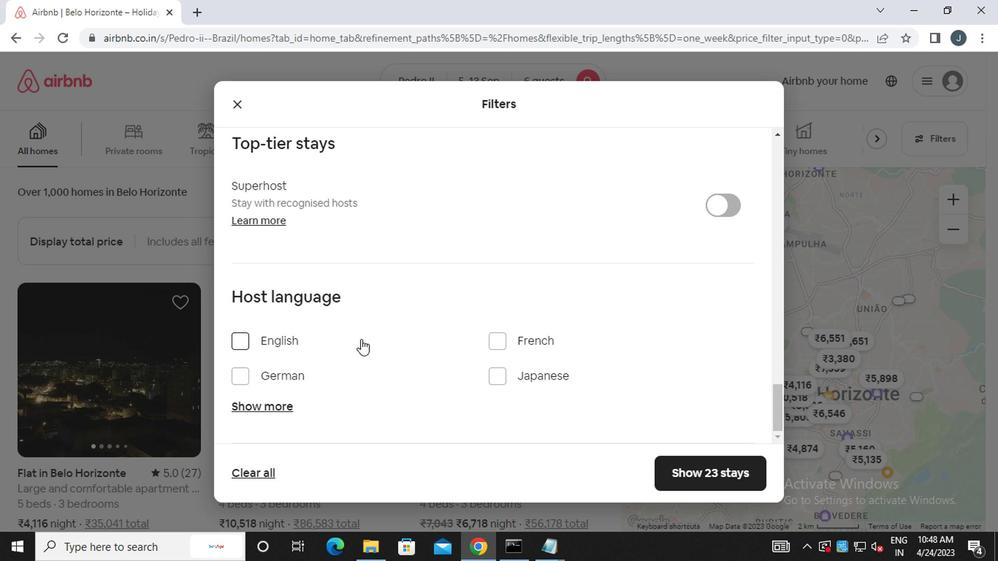 
Action: Mouse scrolled (358, 340) with delta (0, -1)
Screenshot: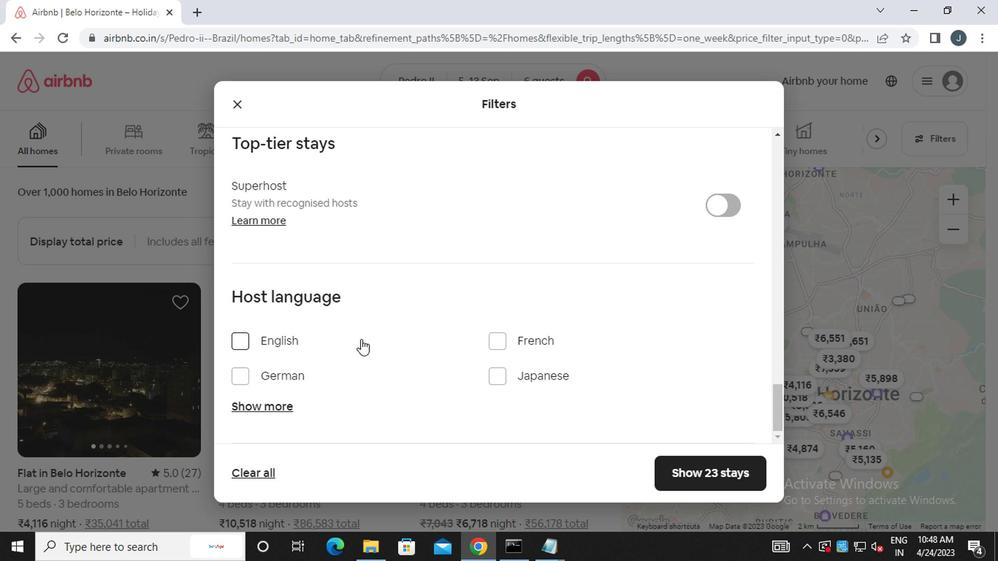 
Action: Mouse scrolled (358, 340) with delta (0, -1)
Screenshot: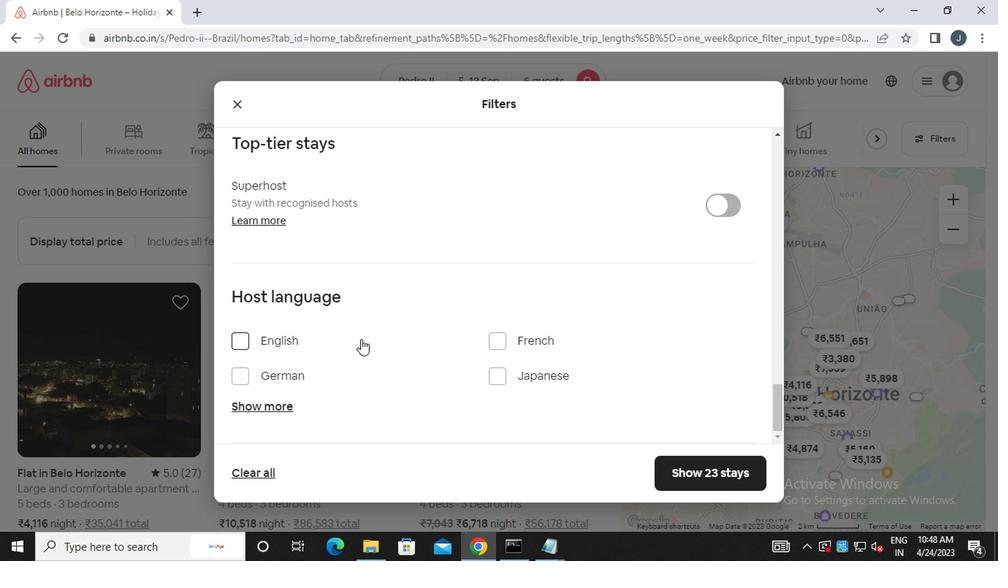 
Action: Mouse scrolled (358, 340) with delta (0, -1)
Screenshot: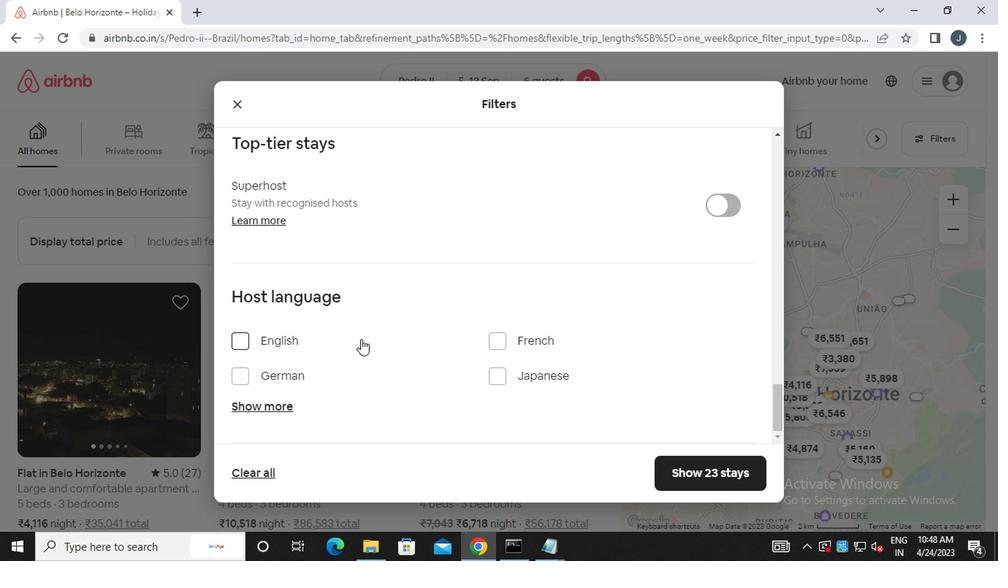 
Action: Mouse scrolled (358, 340) with delta (0, -1)
Screenshot: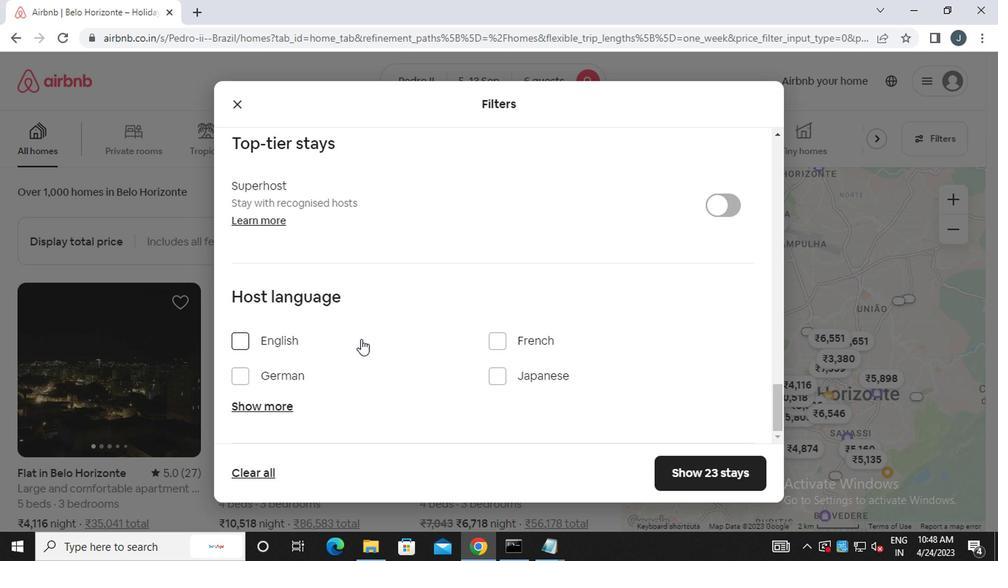 
Action: Mouse moved to (266, 406)
Screenshot: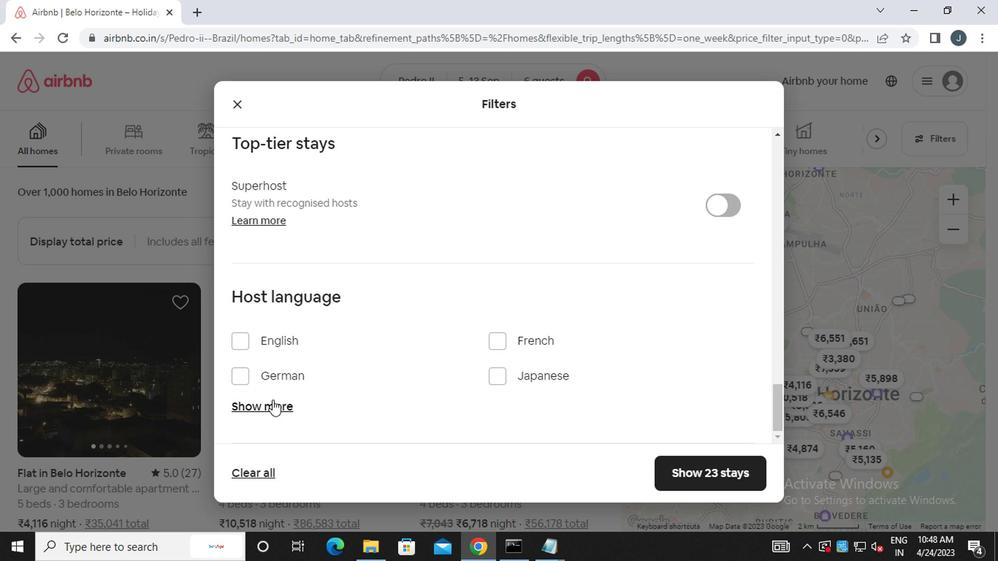 
Action: Mouse pressed left at (266, 406)
Screenshot: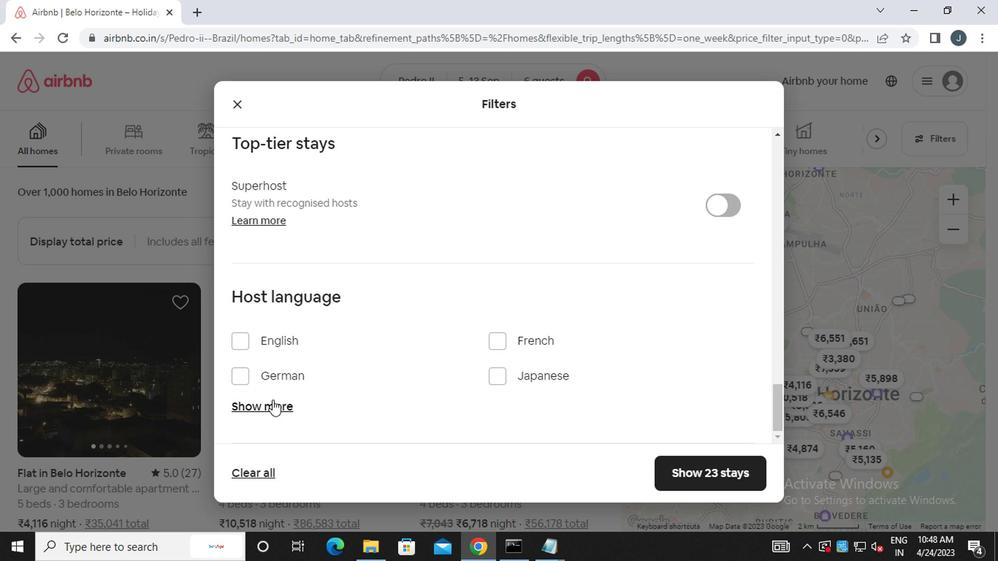 
Action: Mouse moved to (270, 406)
Screenshot: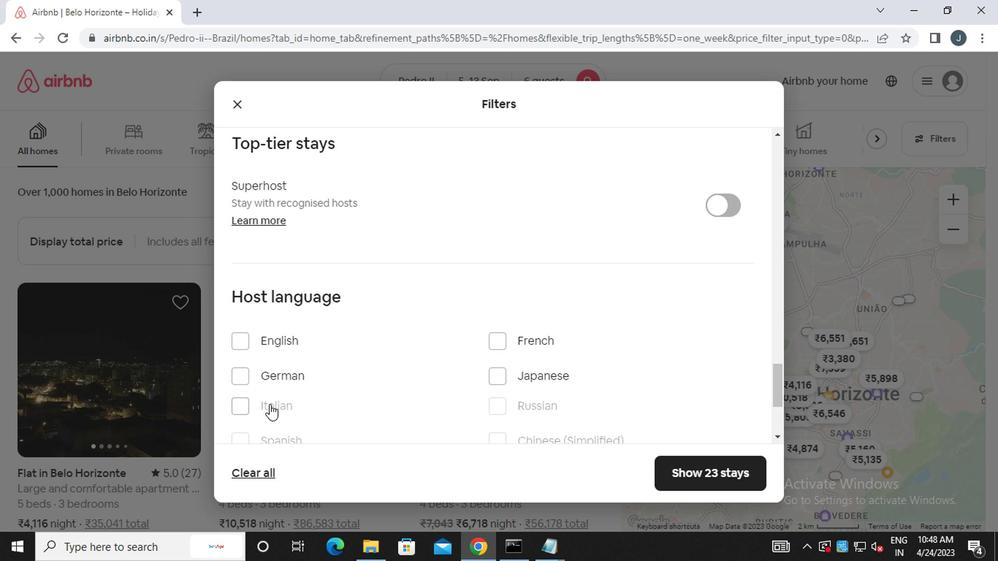 
Action: Mouse scrolled (270, 405) with delta (0, -1)
Screenshot: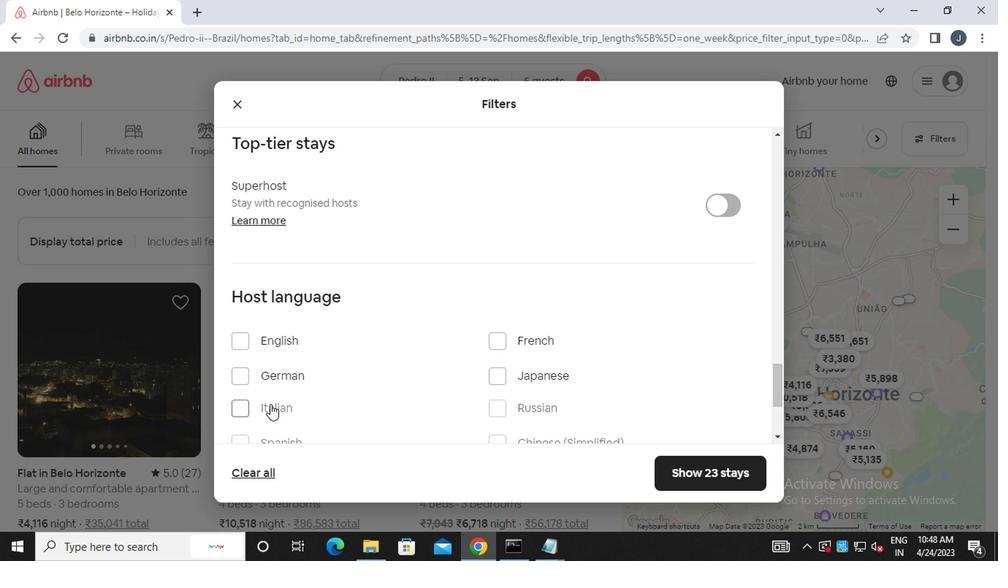 
Action: Mouse scrolled (270, 405) with delta (0, -1)
Screenshot: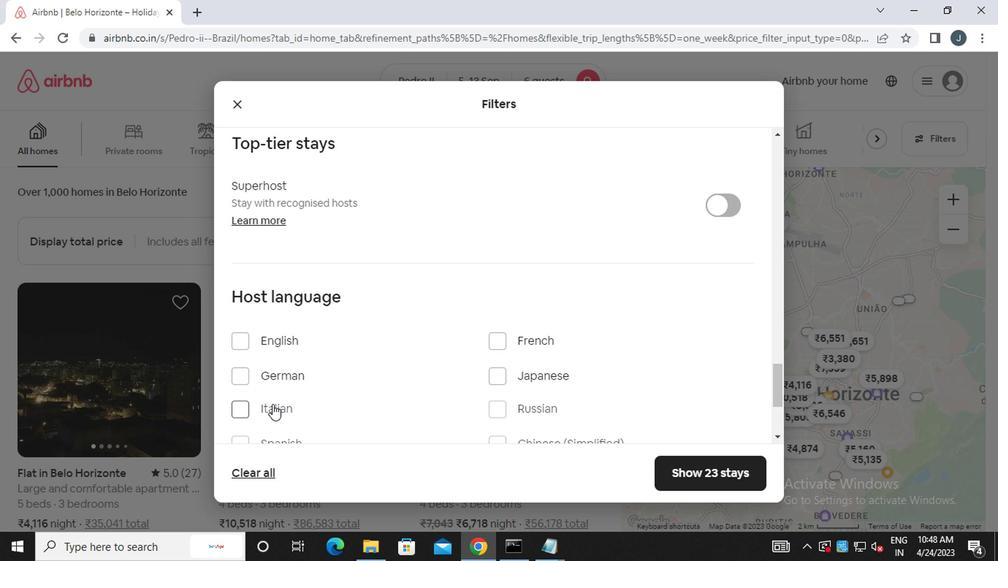 
Action: Mouse scrolled (270, 405) with delta (0, -1)
Screenshot: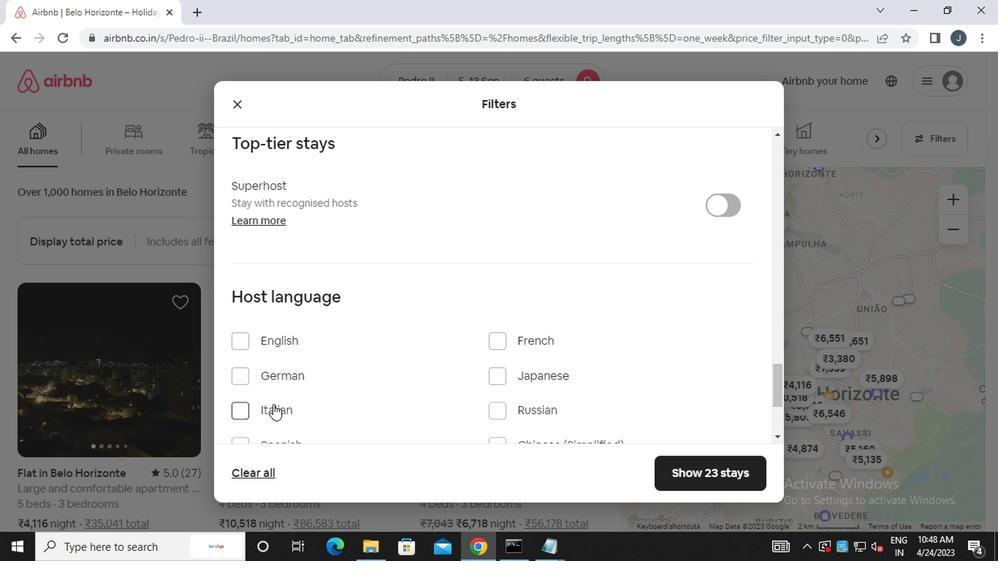 
Action: Mouse moved to (297, 274)
Screenshot: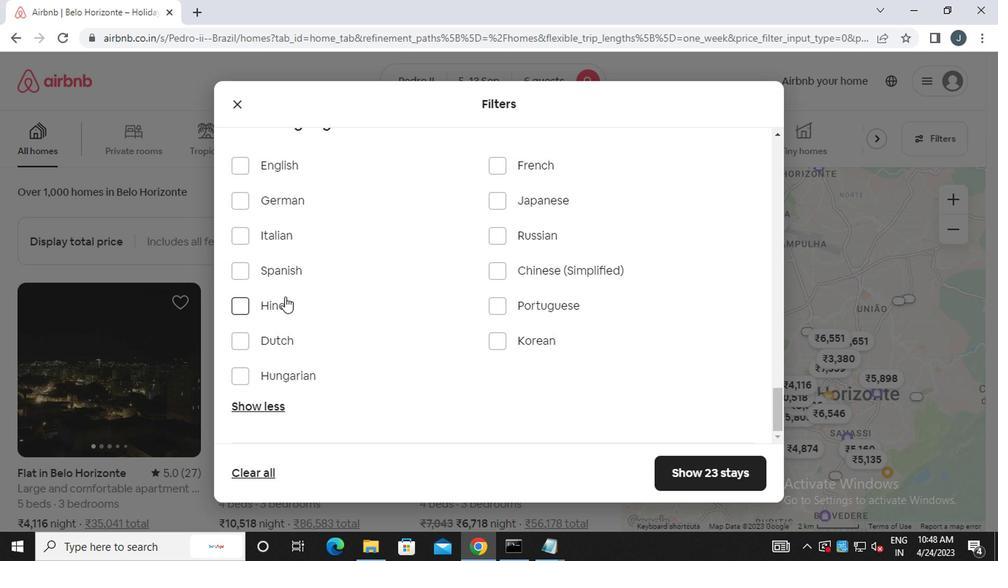 
Action: Mouse pressed left at (297, 274)
Screenshot: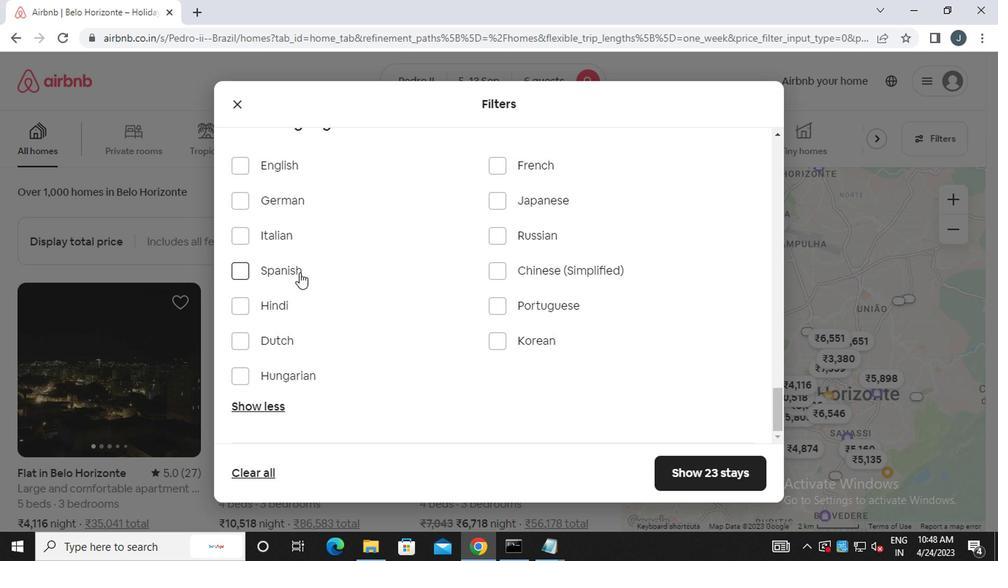 
Action: Mouse moved to (737, 475)
Screenshot: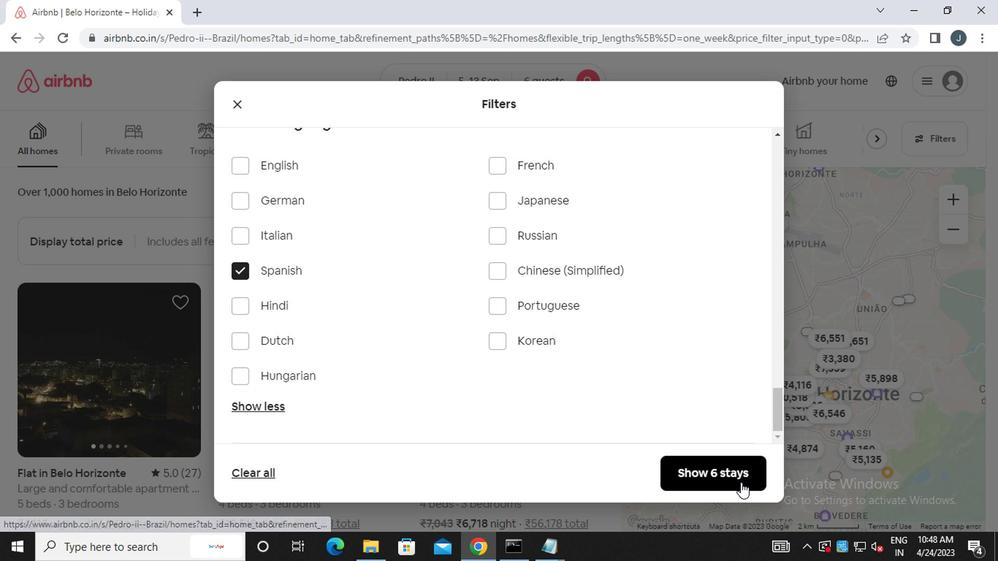 
Action: Mouse pressed left at (737, 475)
Screenshot: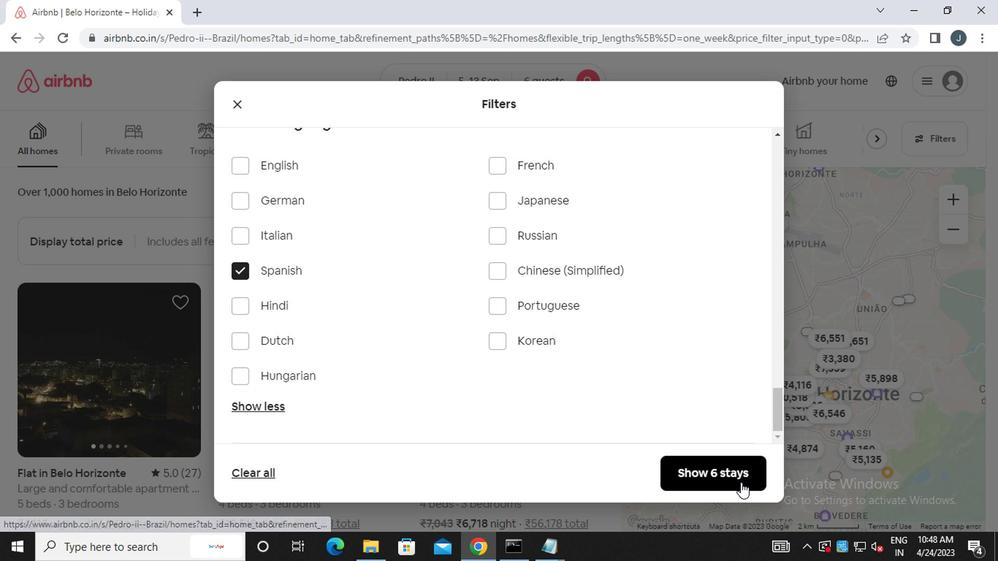 
Action: Mouse moved to (734, 472)
Screenshot: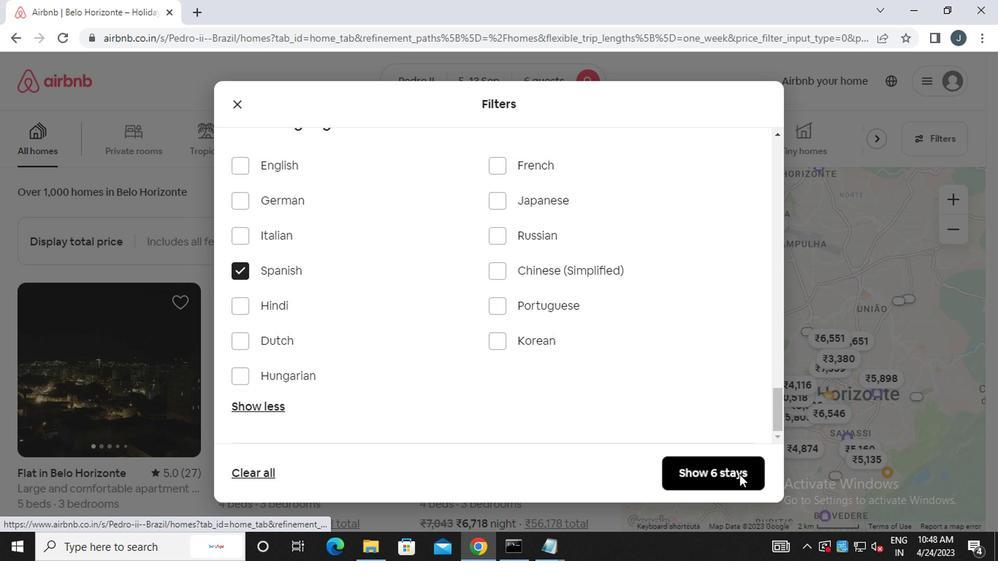 
